 Task: Update the price/sq.ft of the saved search to under $200.
Action: Mouse moved to (1169, 163)
Screenshot: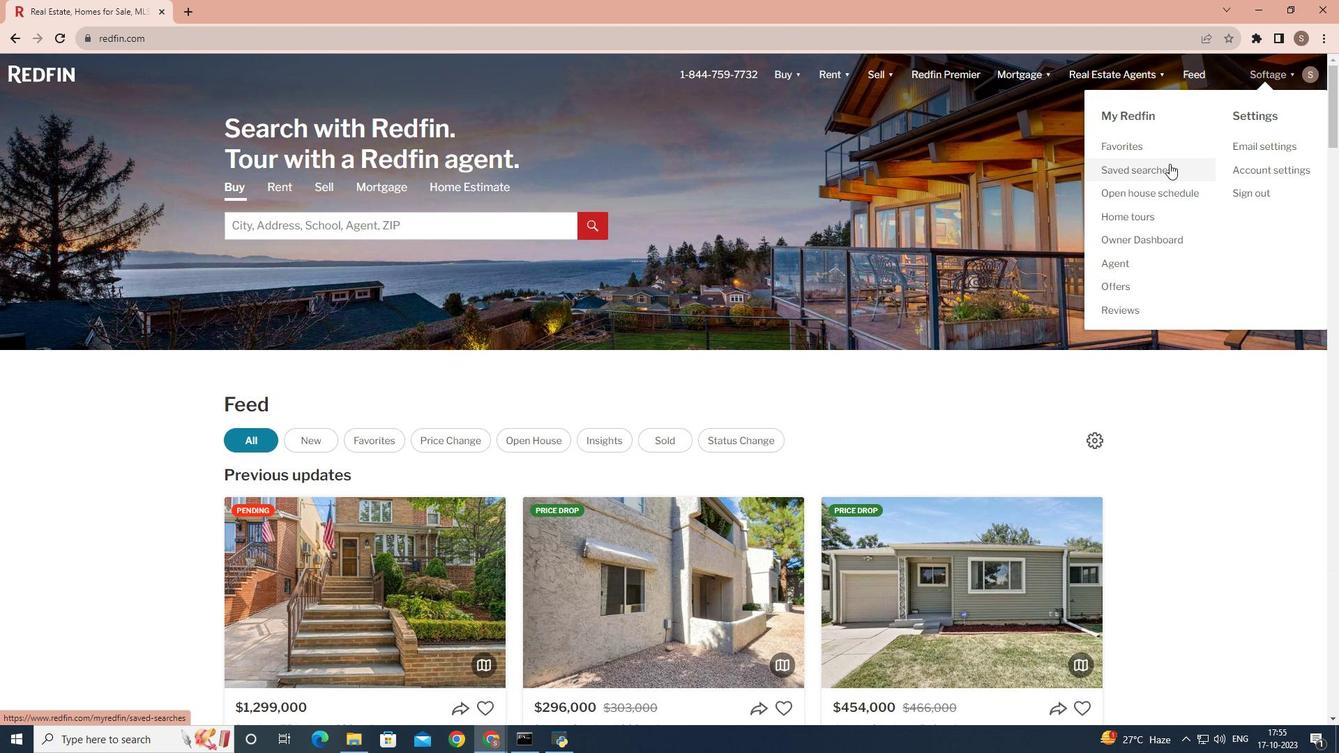 
Action: Mouse pressed left at (1169, 163)
Screenshot: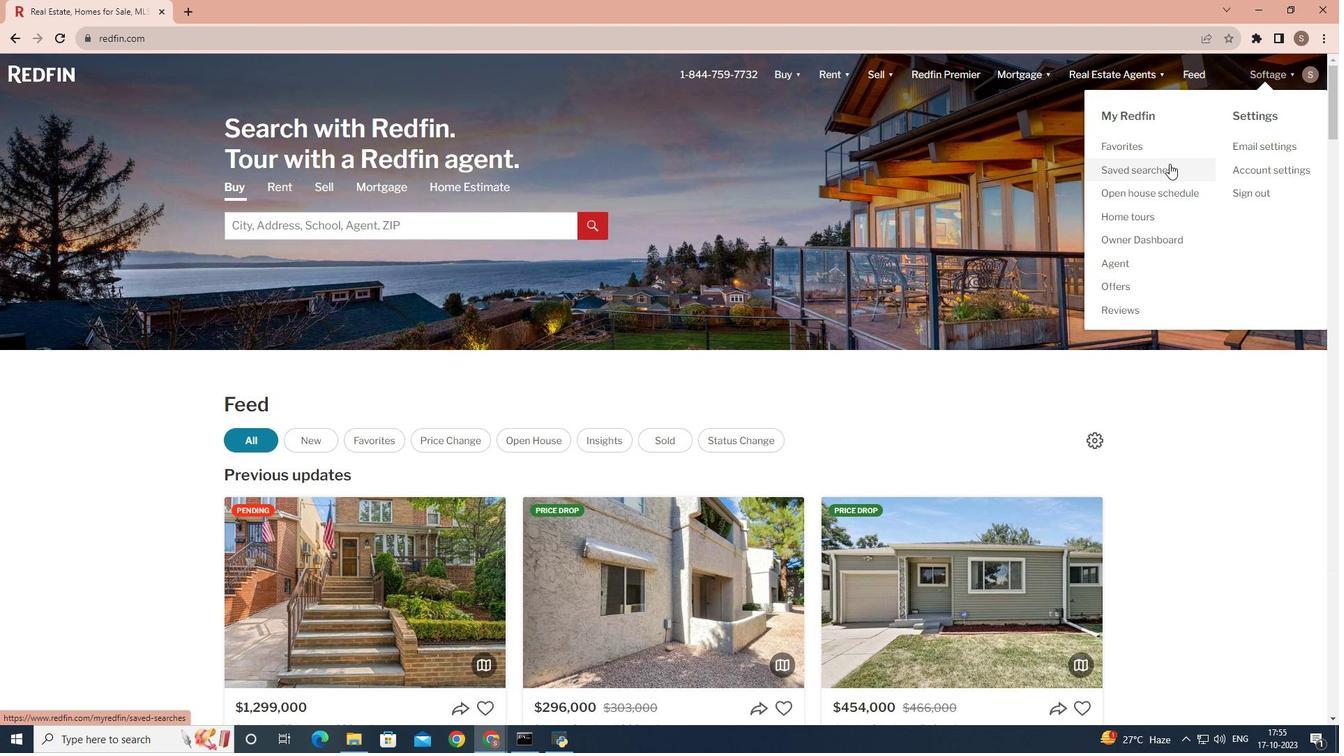 
Action: Mouse moved to (451, 332)
Screenshot: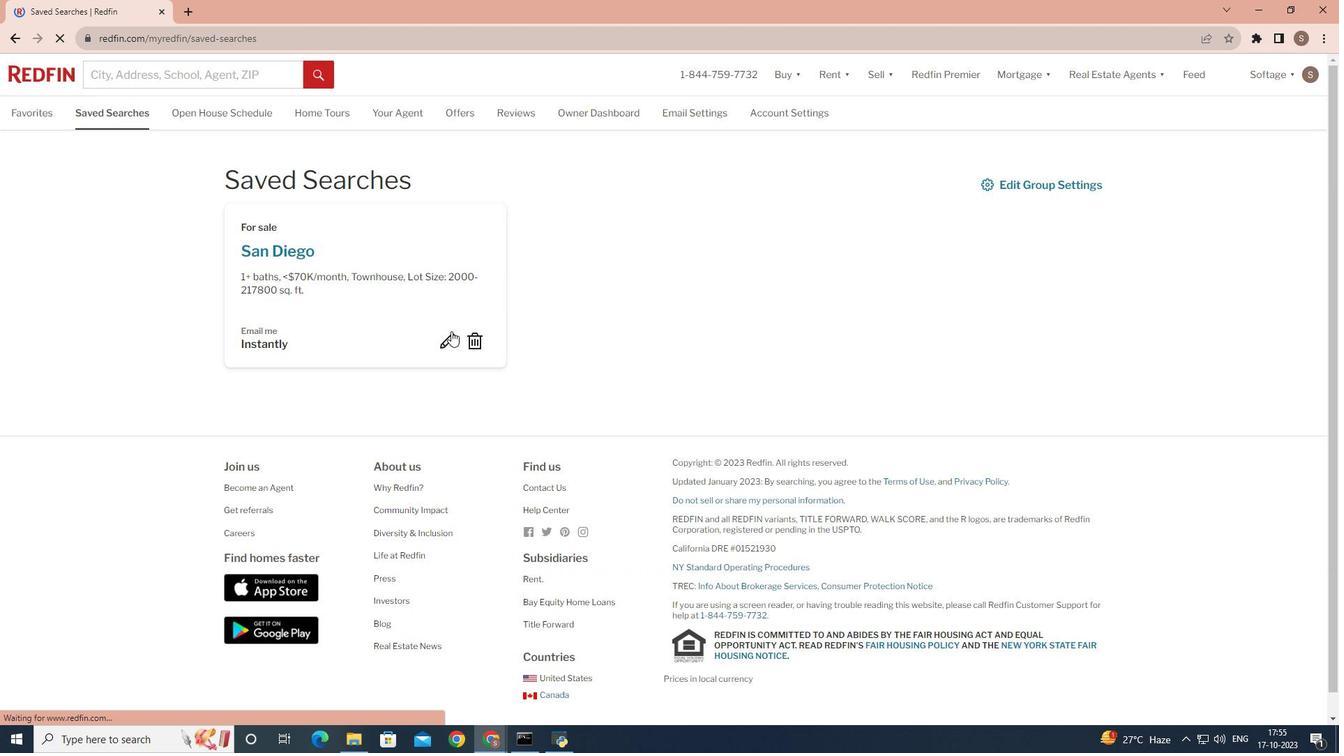 
Action: Mouse pressed left at (451, 332)
Screenshot: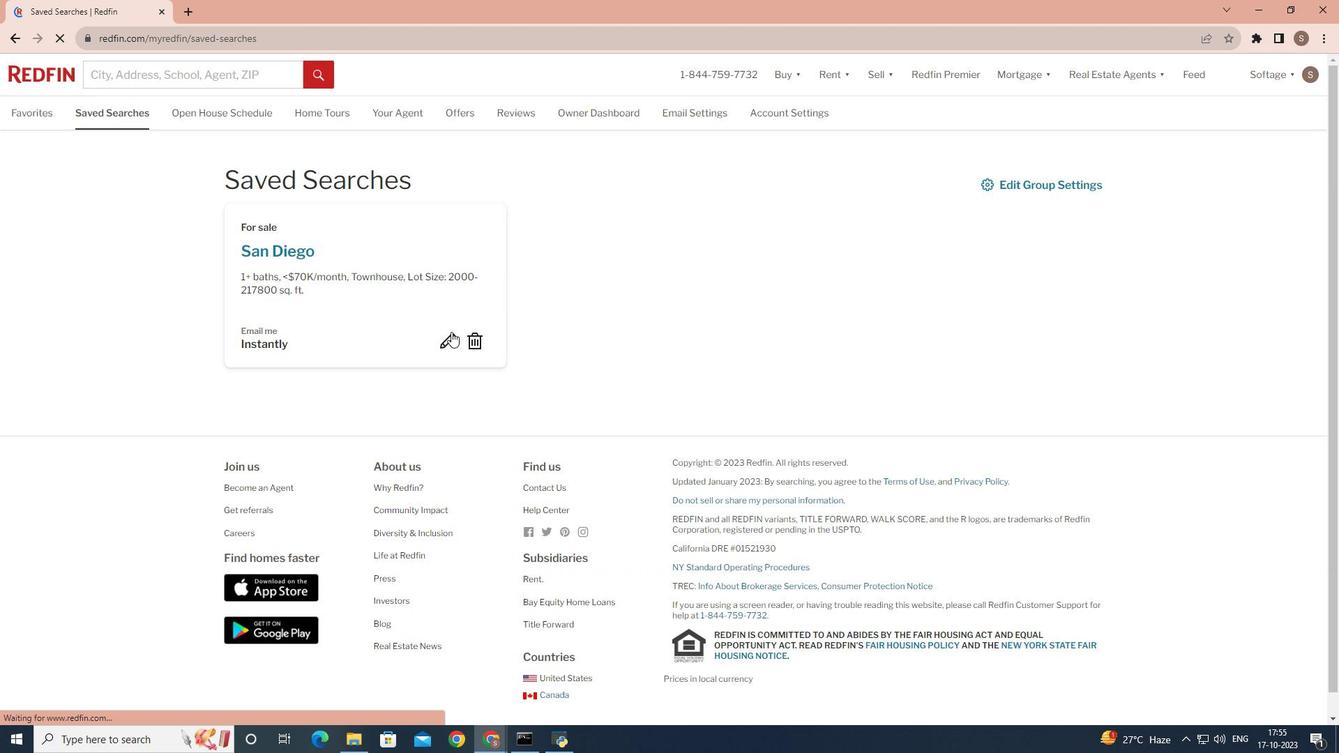 
Action: Mouse moved to (451, 332)
Screenshot: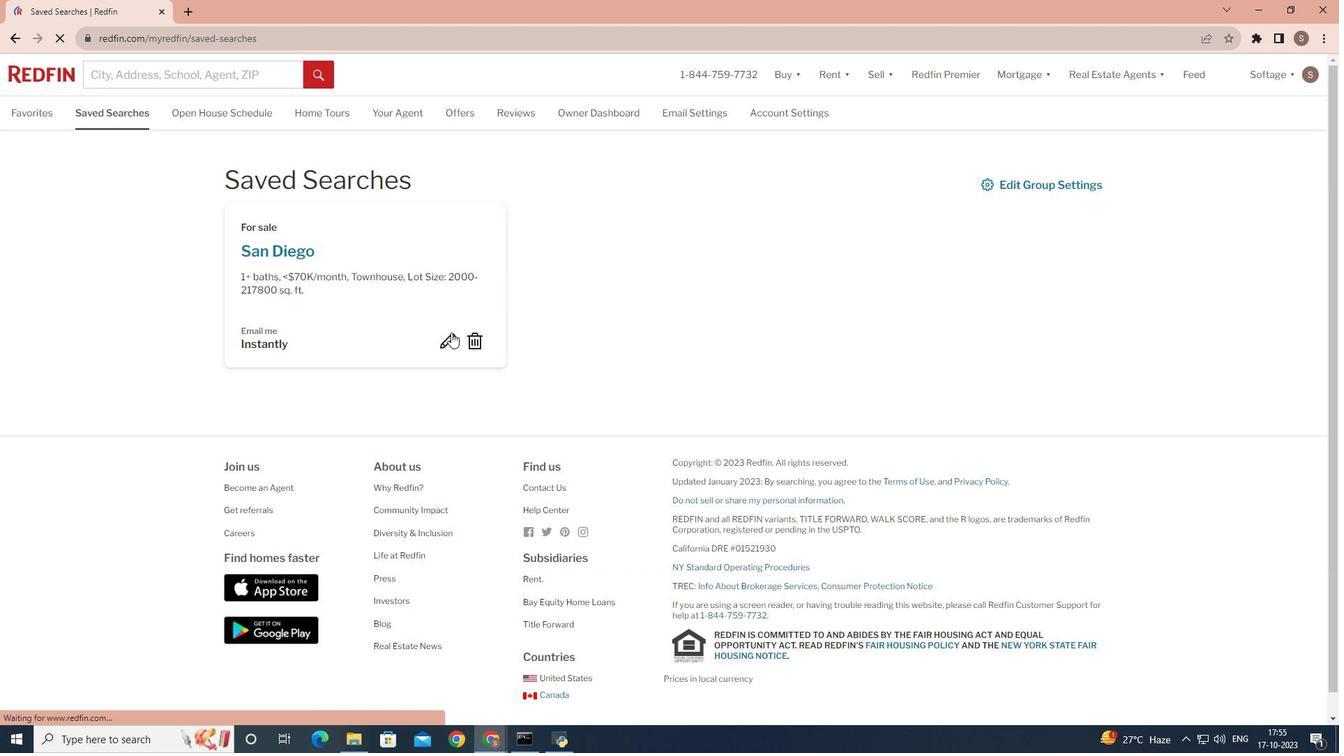 
Action: Mouse pressed left at (451, 332)
Screenshot: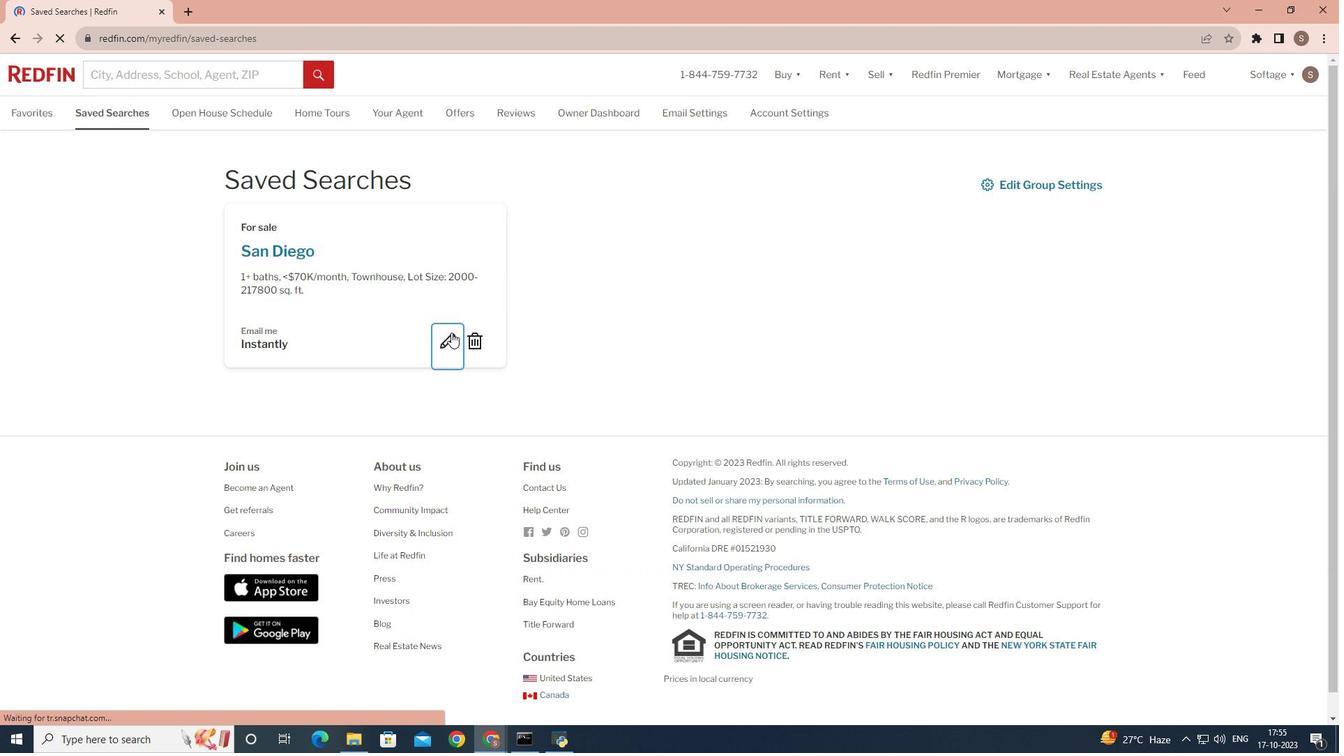 
Action: Mouse pressed left at (451, 332)
Screenshot: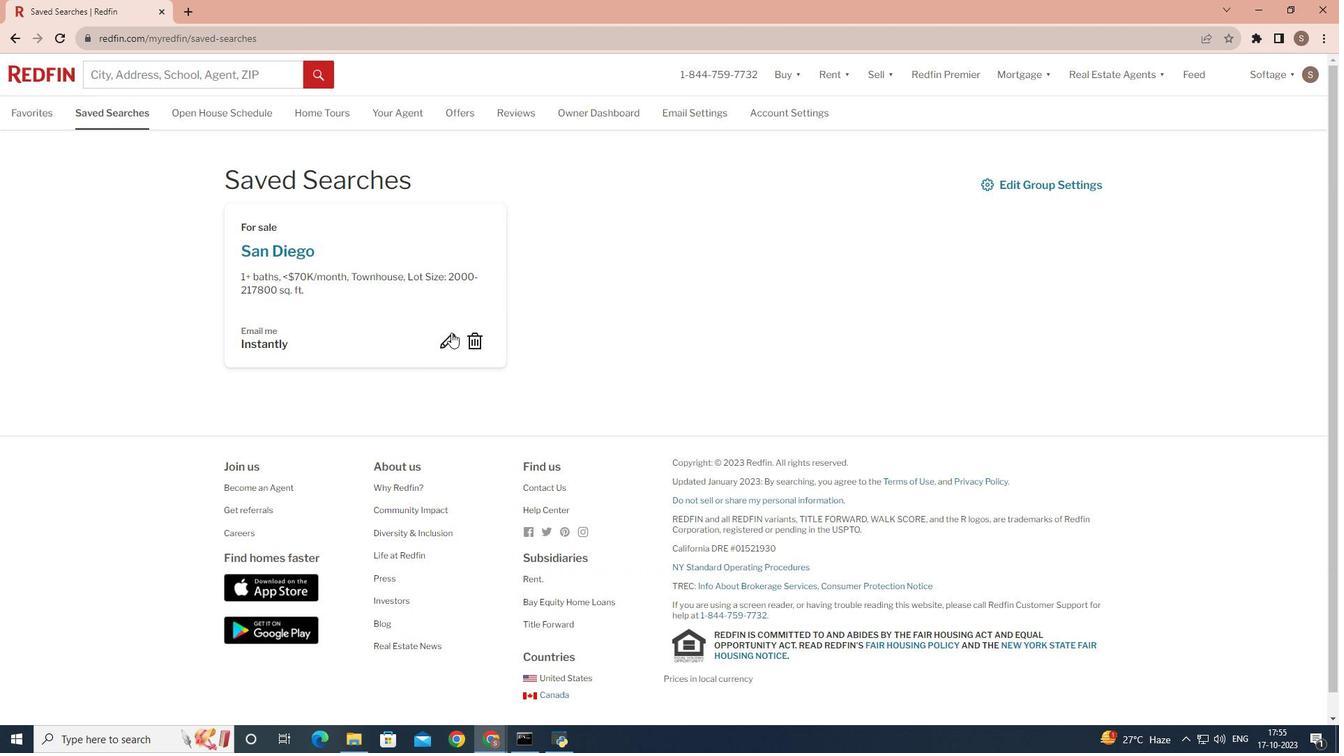 
Action: Mouse moved to (618, 412)
Screenshot: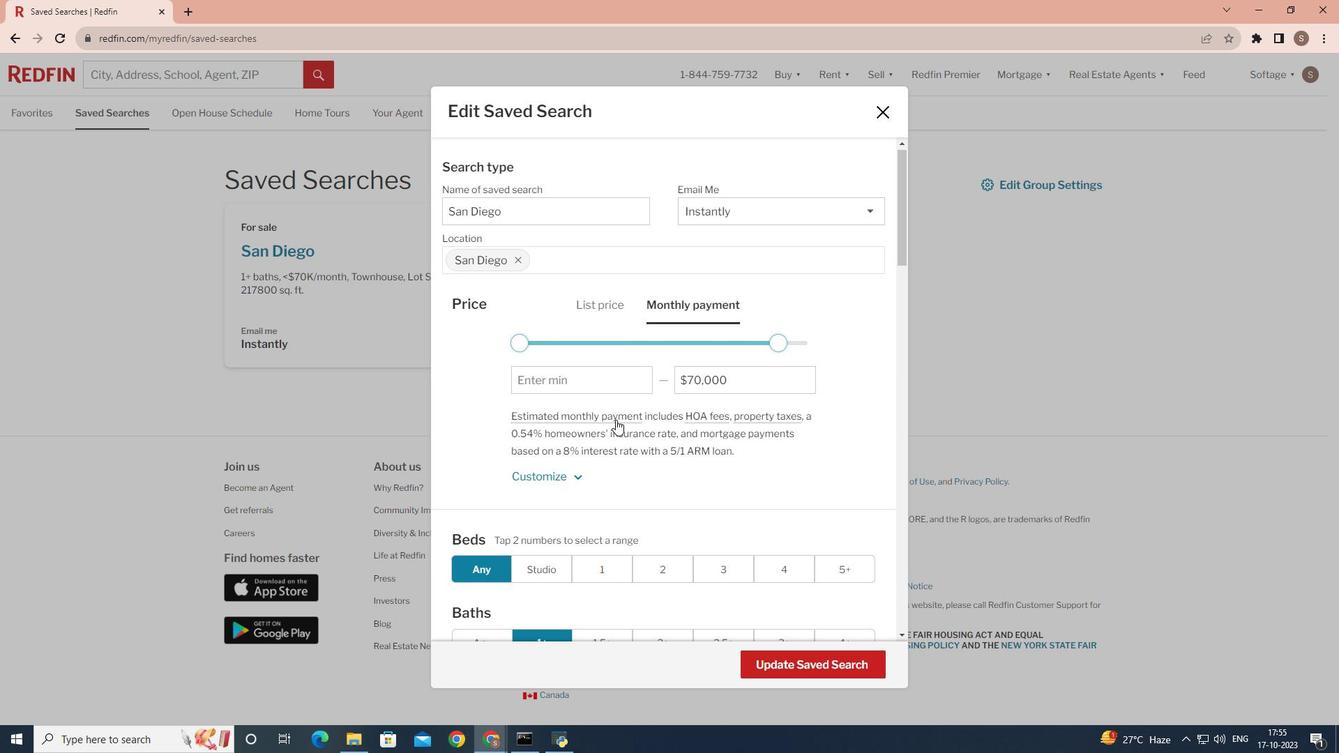 
Action: Mouse scrolled (618, 411) with delta (0, 0)
Screenshot: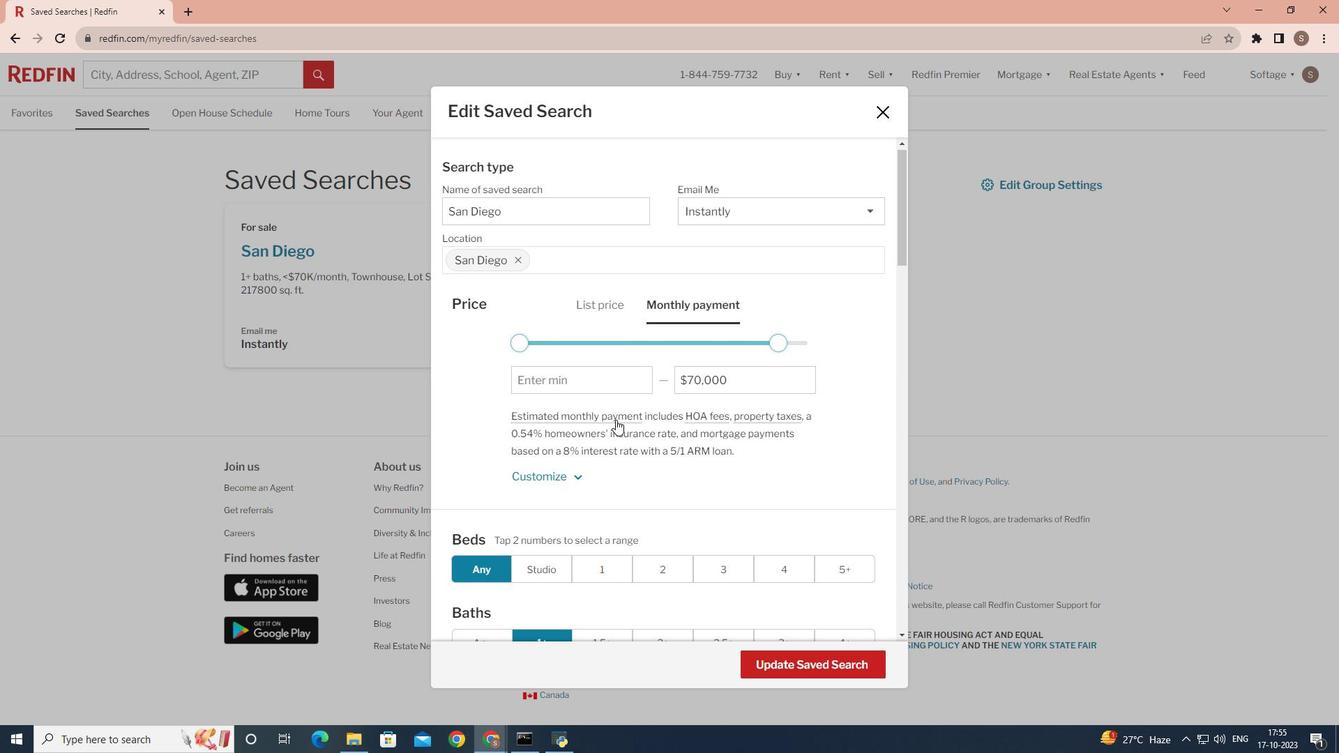 
Action: Mouse moved to (615, 418)
Screenshot: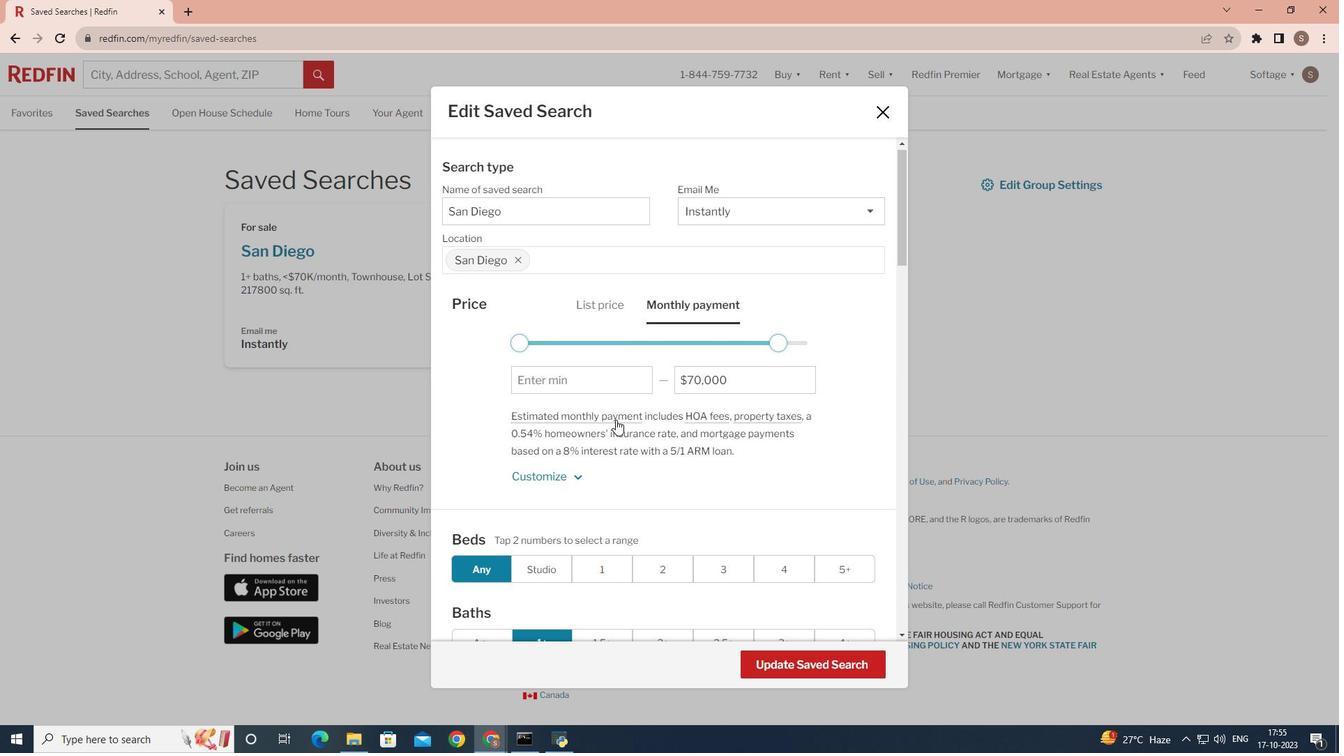 
Action: Mouse scrolled (615, 417) with delta (0, 0)
Screenshot: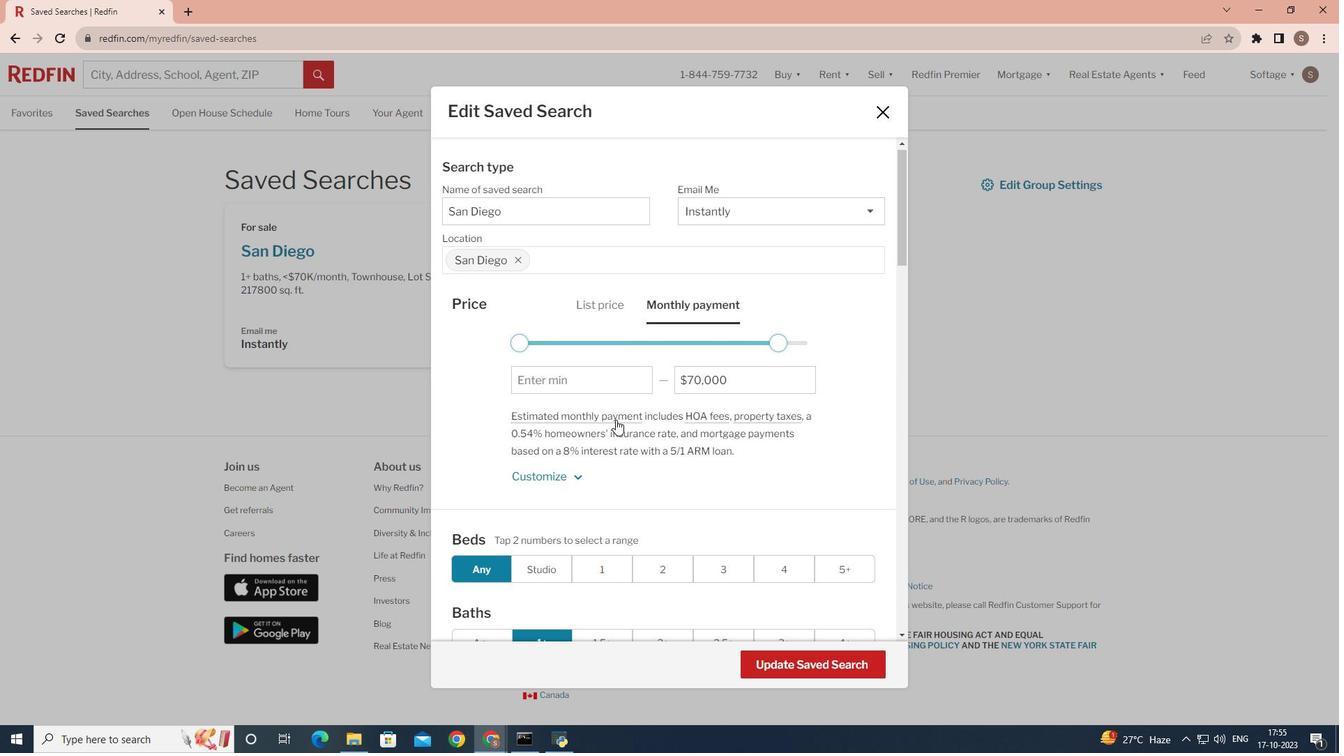 
Action: Mouse moved to (615, 419)
Screenshot: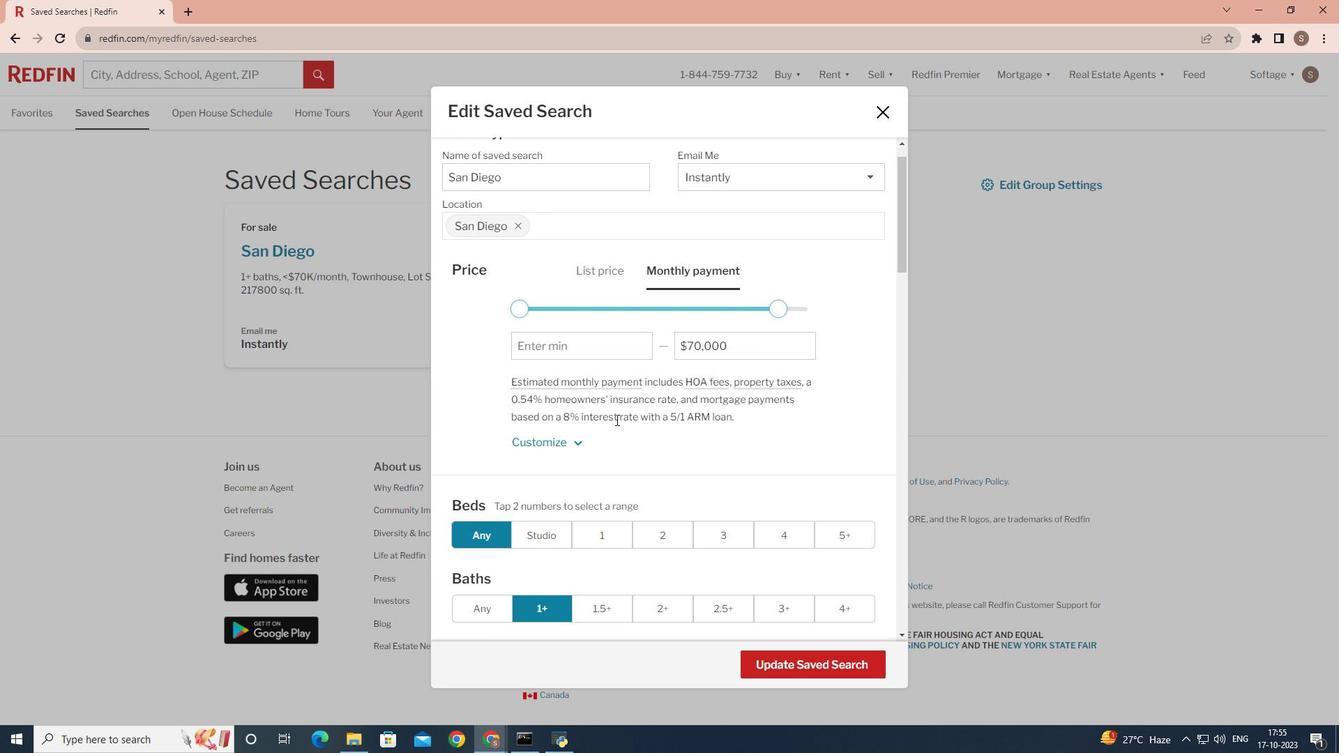 
Action: Mouse scrolled (615, 419) with delta (0, 0)
Screenshot: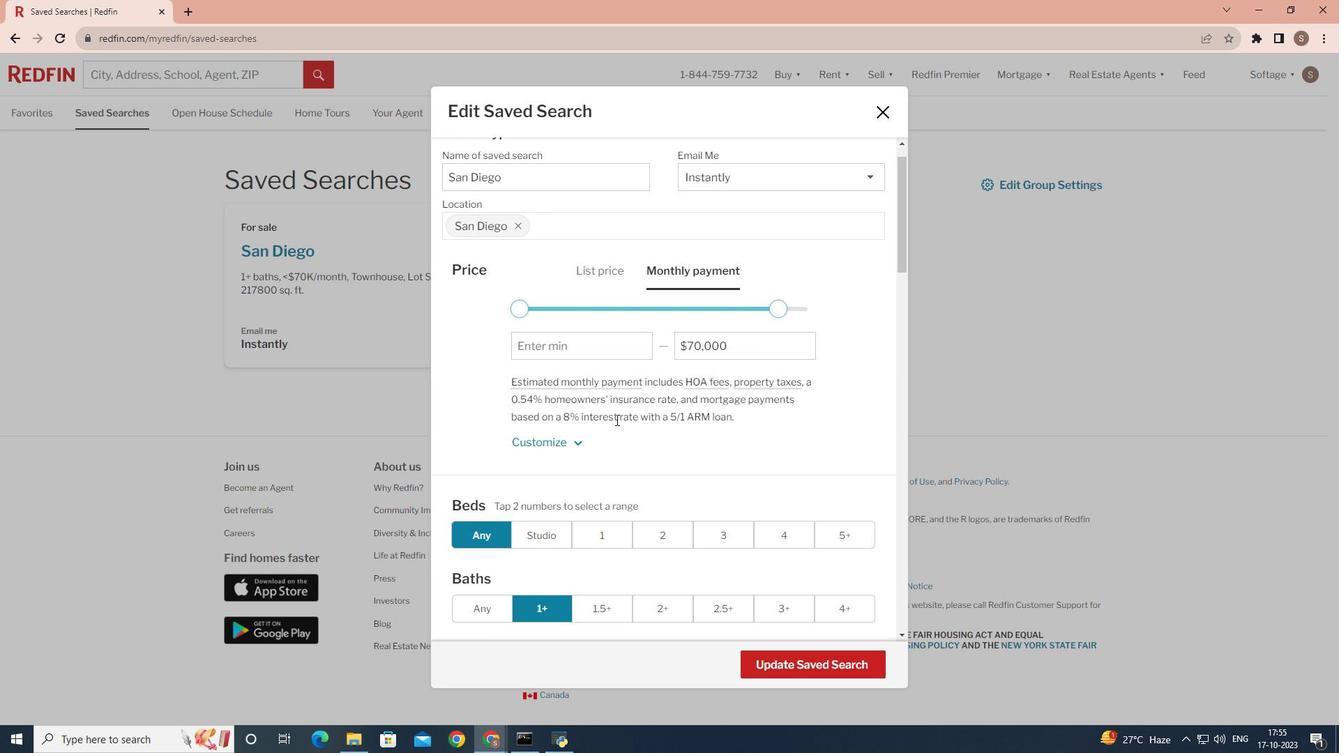 
Action: Mouse scrolled (615, 419) with delta (0, 0)
Screenshot: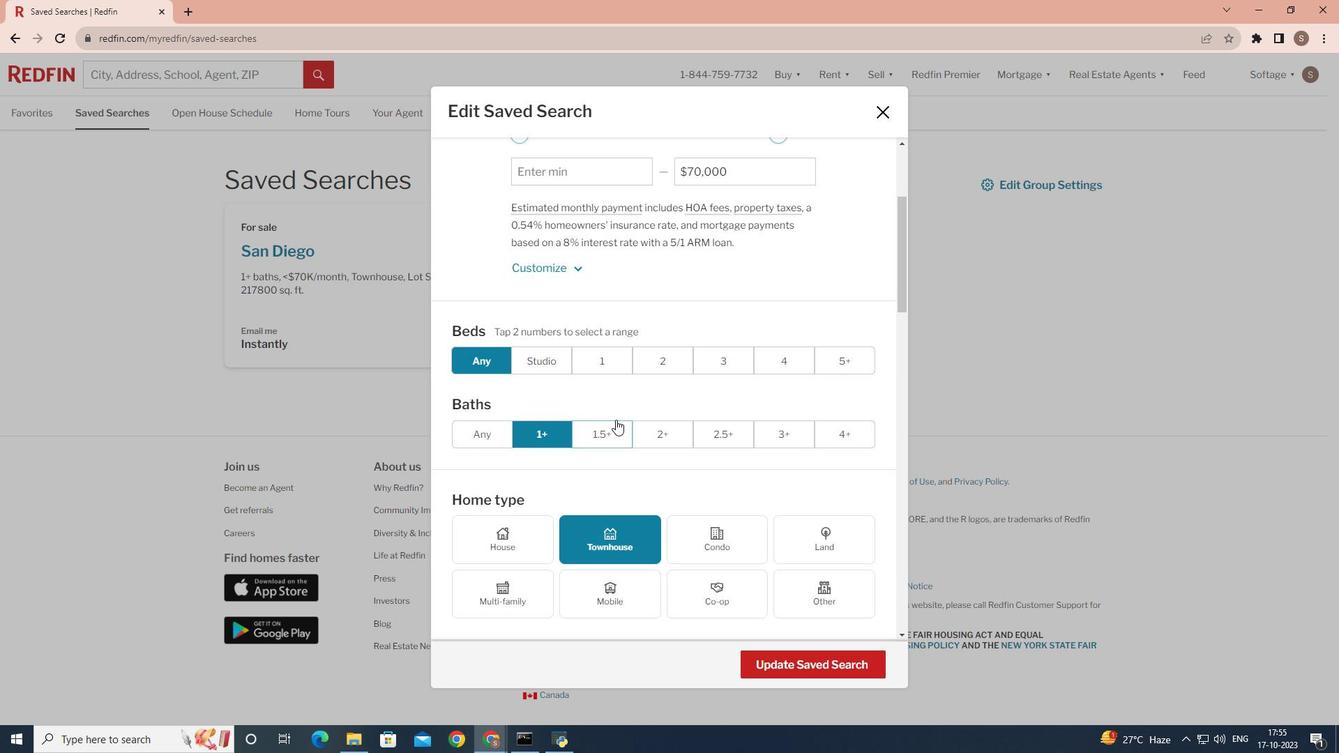 
Action: Mouse scrolled (615, 419) with delta (0, 0)
Screenshot: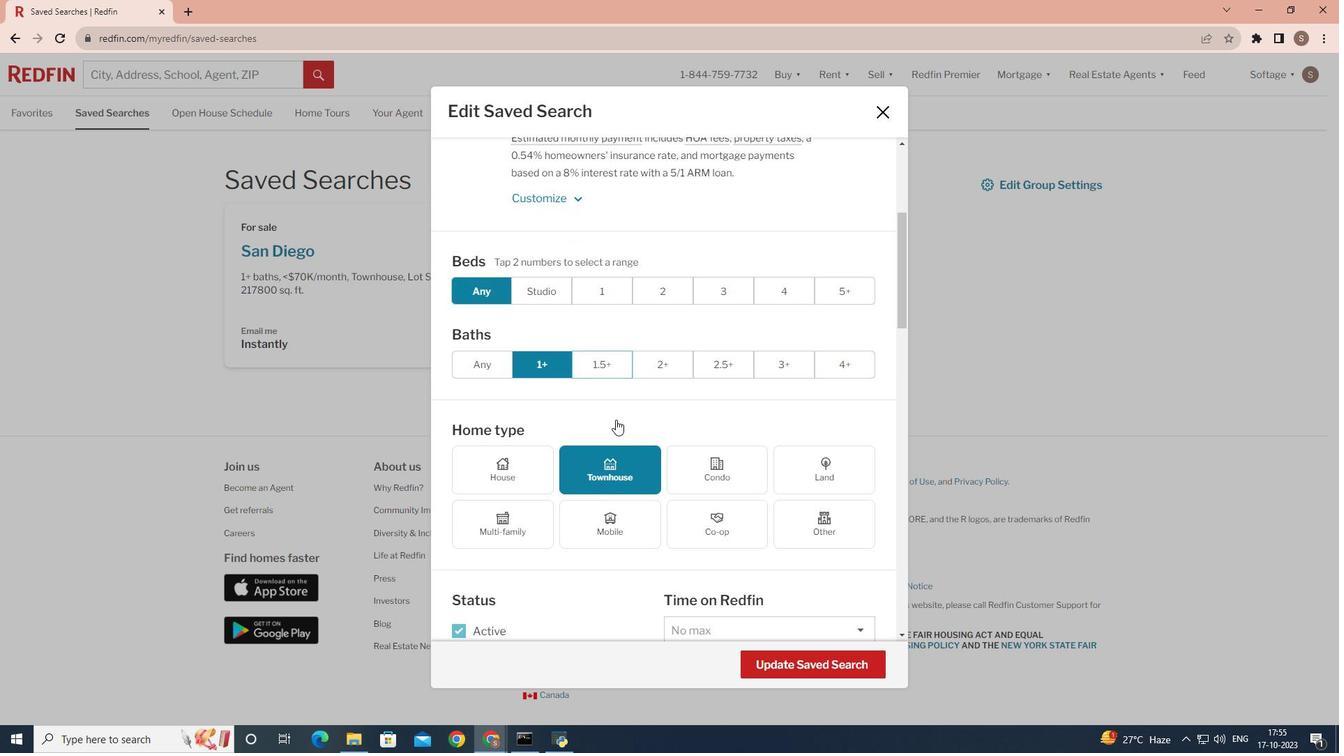 
Action: Mouse scrolled (615, 419) with delta (0, 0)
Screenshot: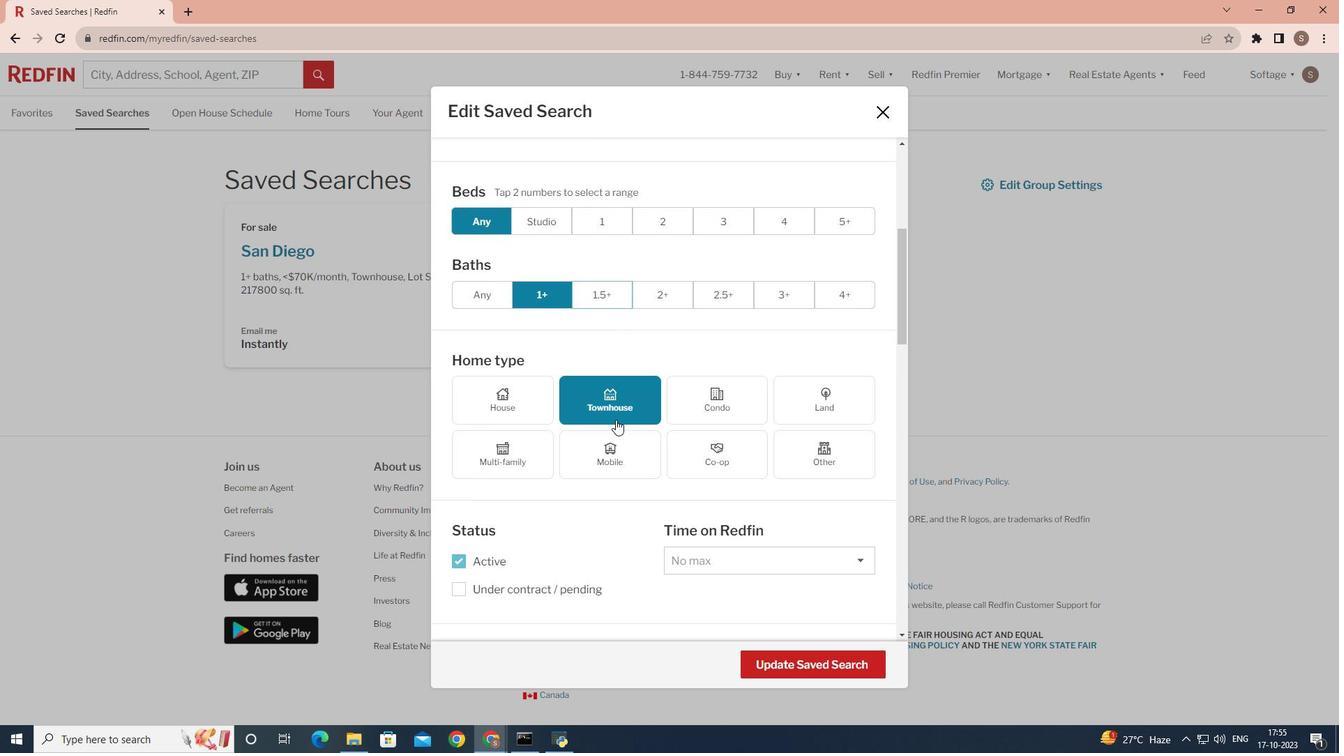 
Action: Mouse scrolled (615, 419) with delta (0, 0)
Screenshot: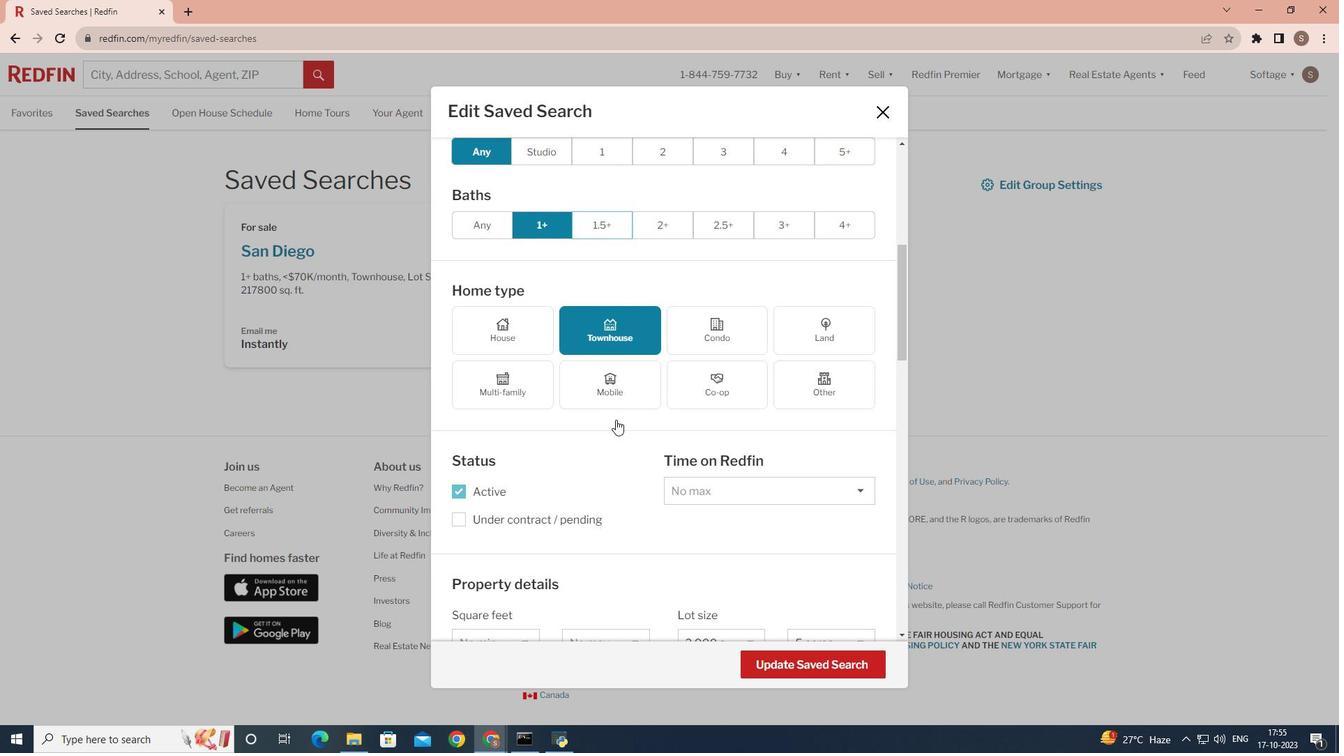 
Action: Mouse scrolled (615, 419) with delta (0, 0)
Screenshot: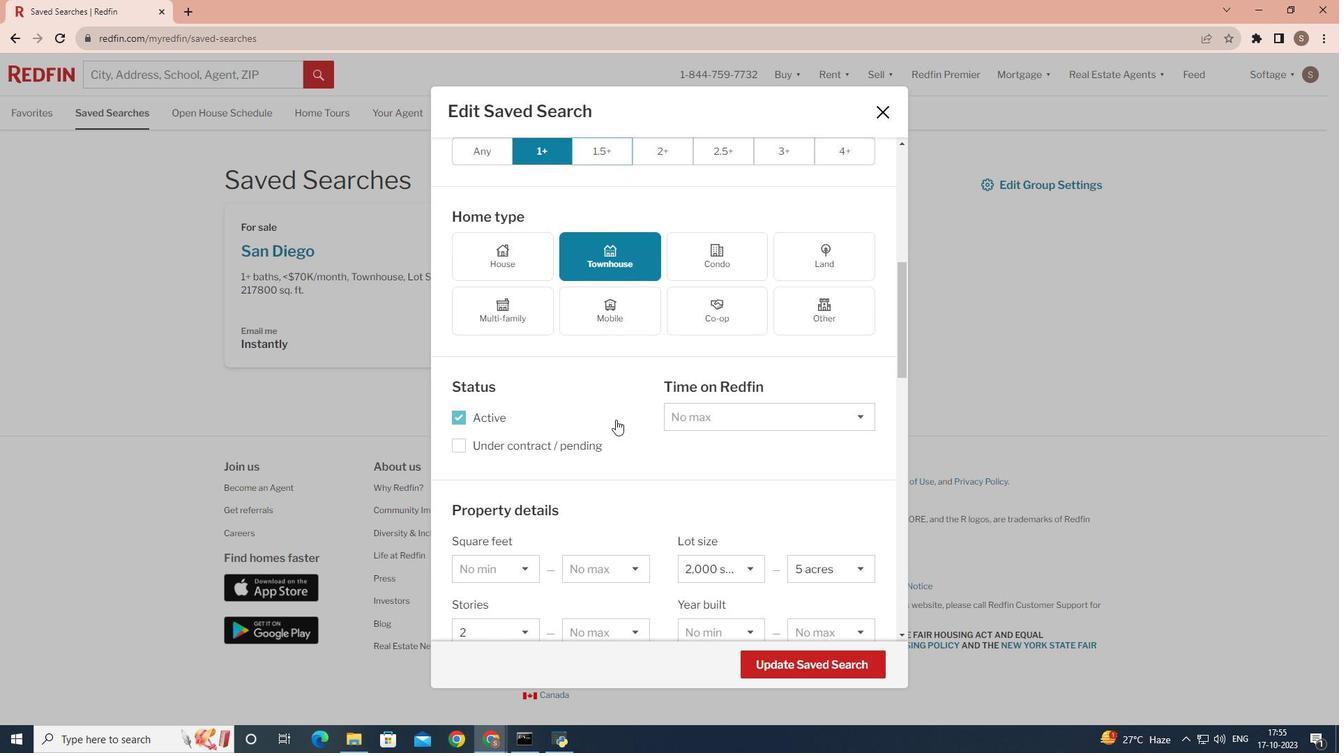 
Action: Mouse scrolled (615, 419) with delta (0, 0)
Screenshot: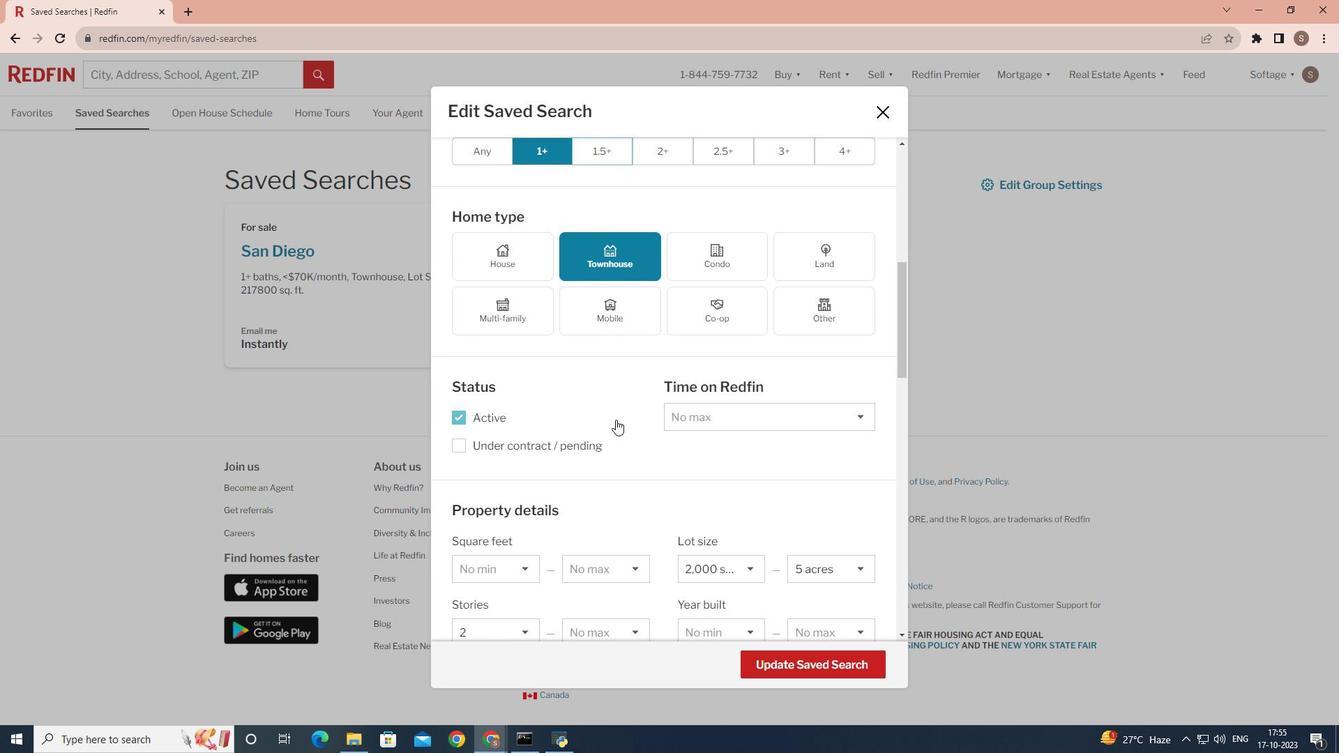 
Action: Mouse scrolled (615, 419) with delta (0, 0)
Screenshot: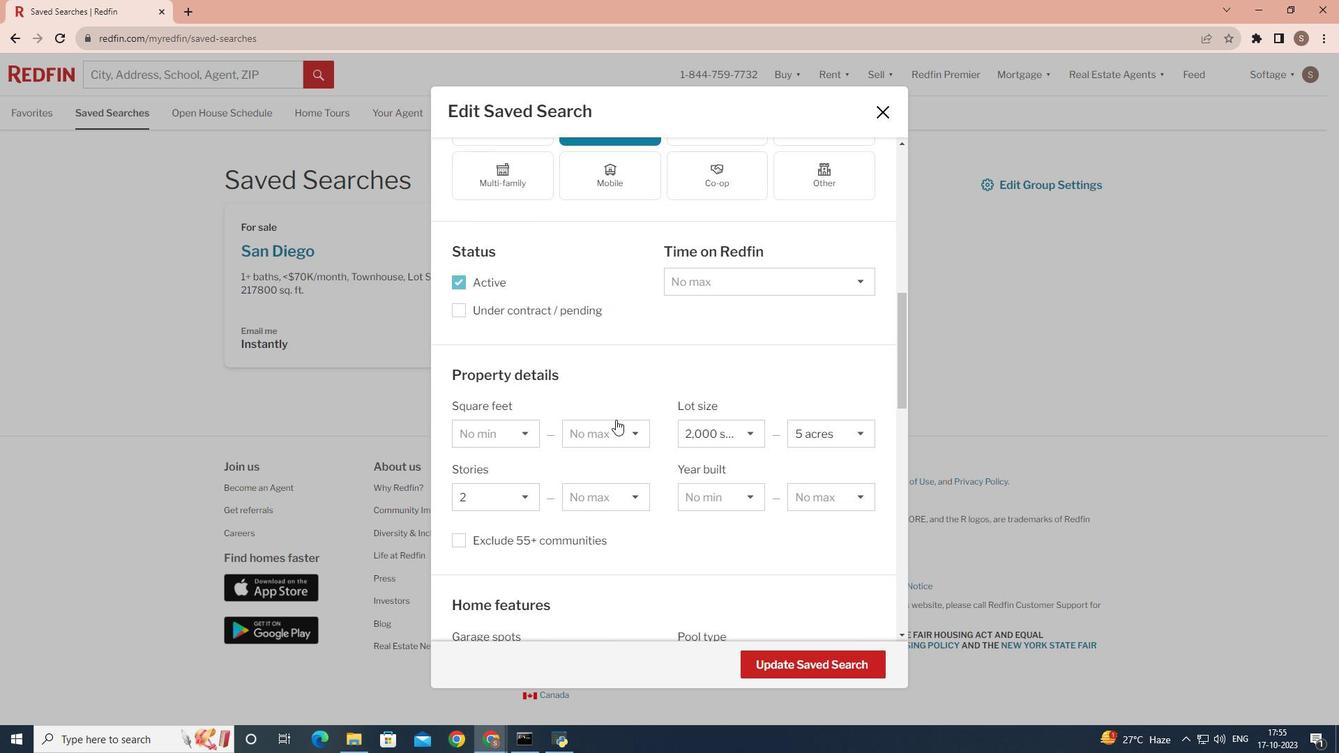 
Action: Mouse scrolled (615, 419) with delta (0, 0)
Screenshot: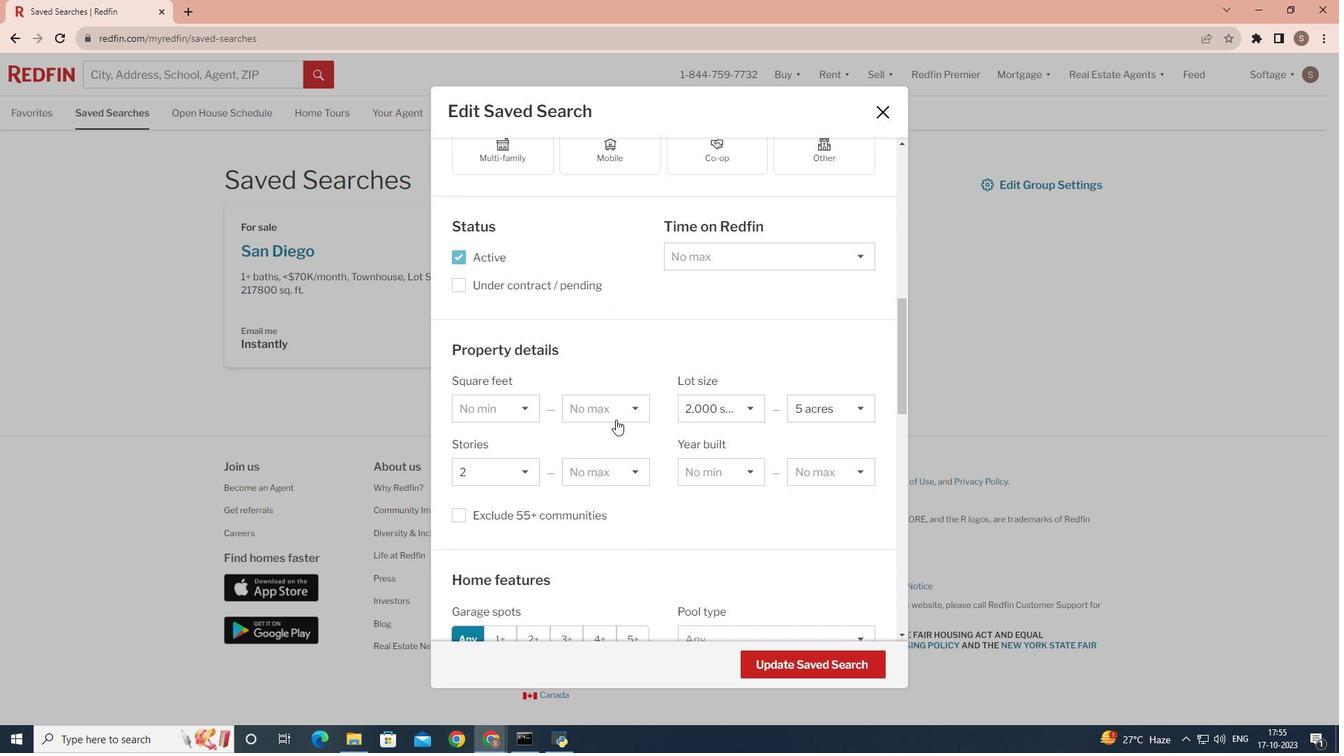 
Action: Mouse scrolled (615, 419) with delta (0, 0)
Screenshot: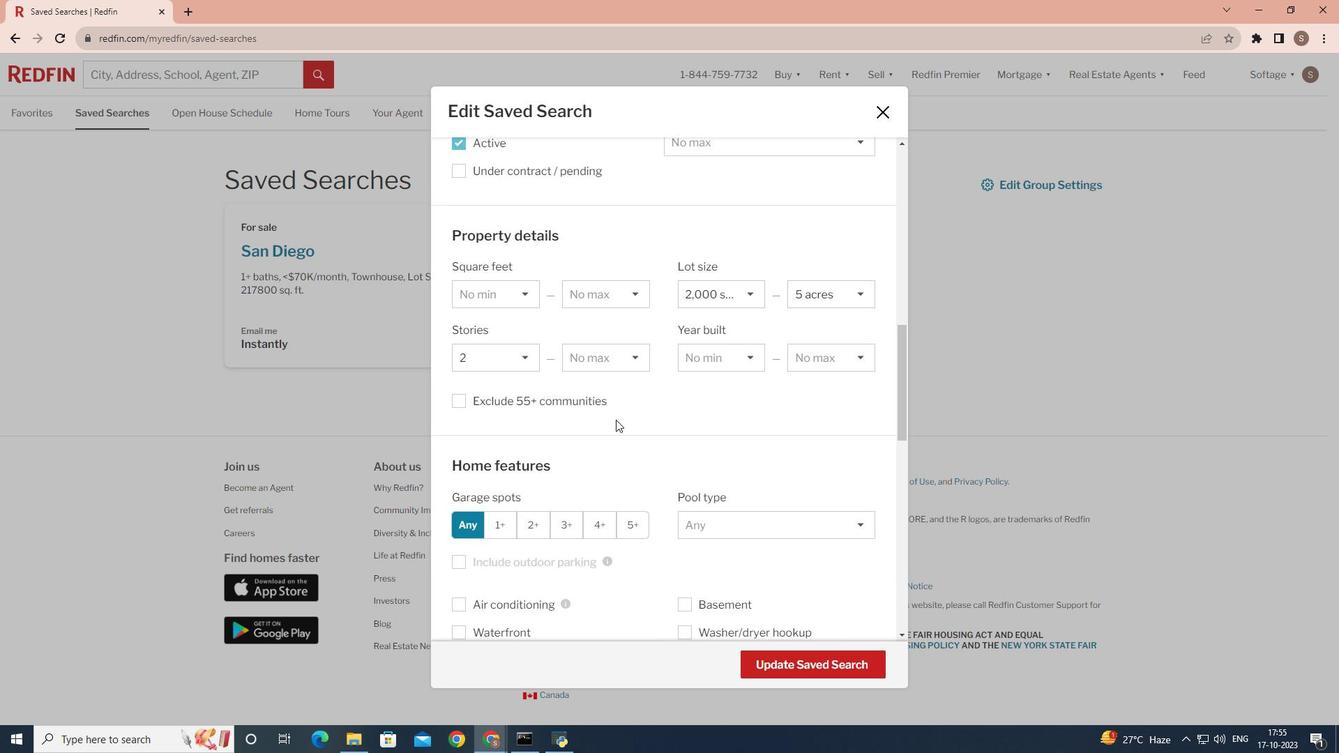 
Action: Mouse scrolled (615, 419) with delta (0, 0)
Screenshot: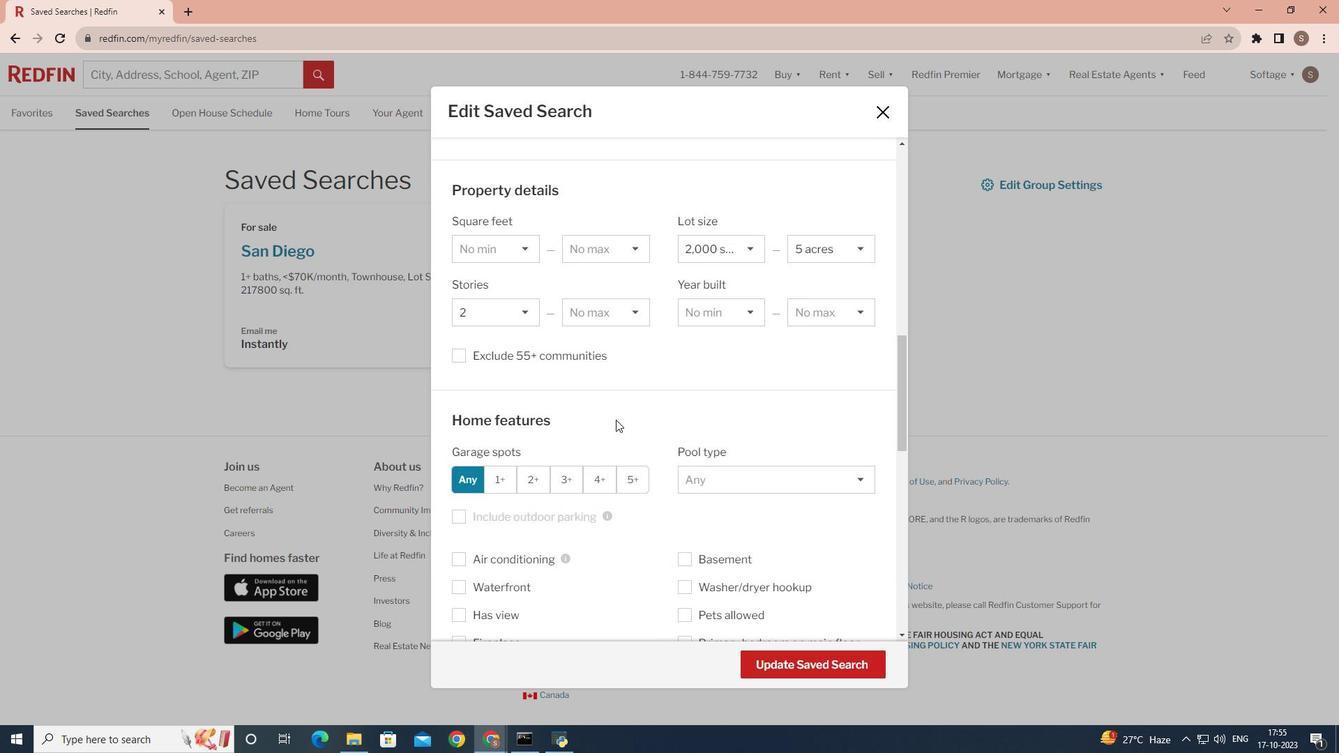 
Action: Mouse scrolled (615, 419) with delta (0, 0)
Screenshot: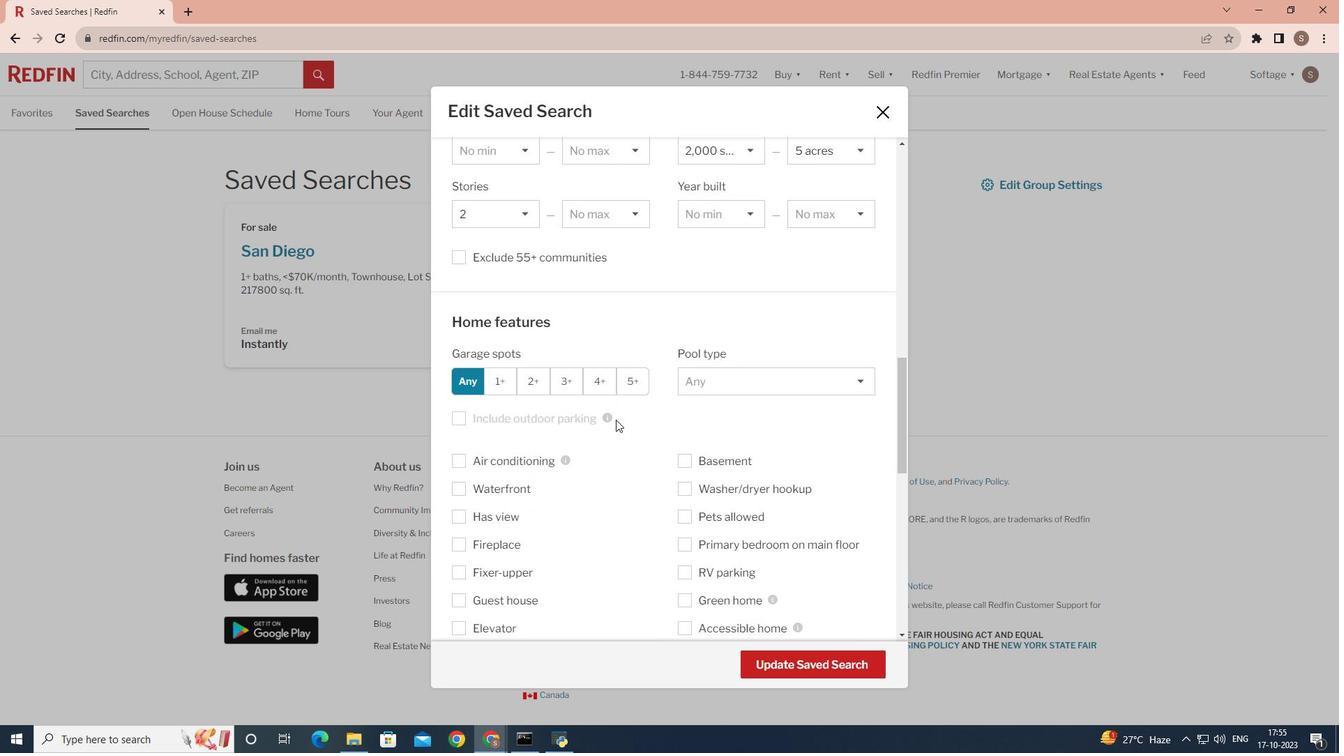 
Action: Mouse scrolled (615, 419) with delta (0, 0)
Screenshot: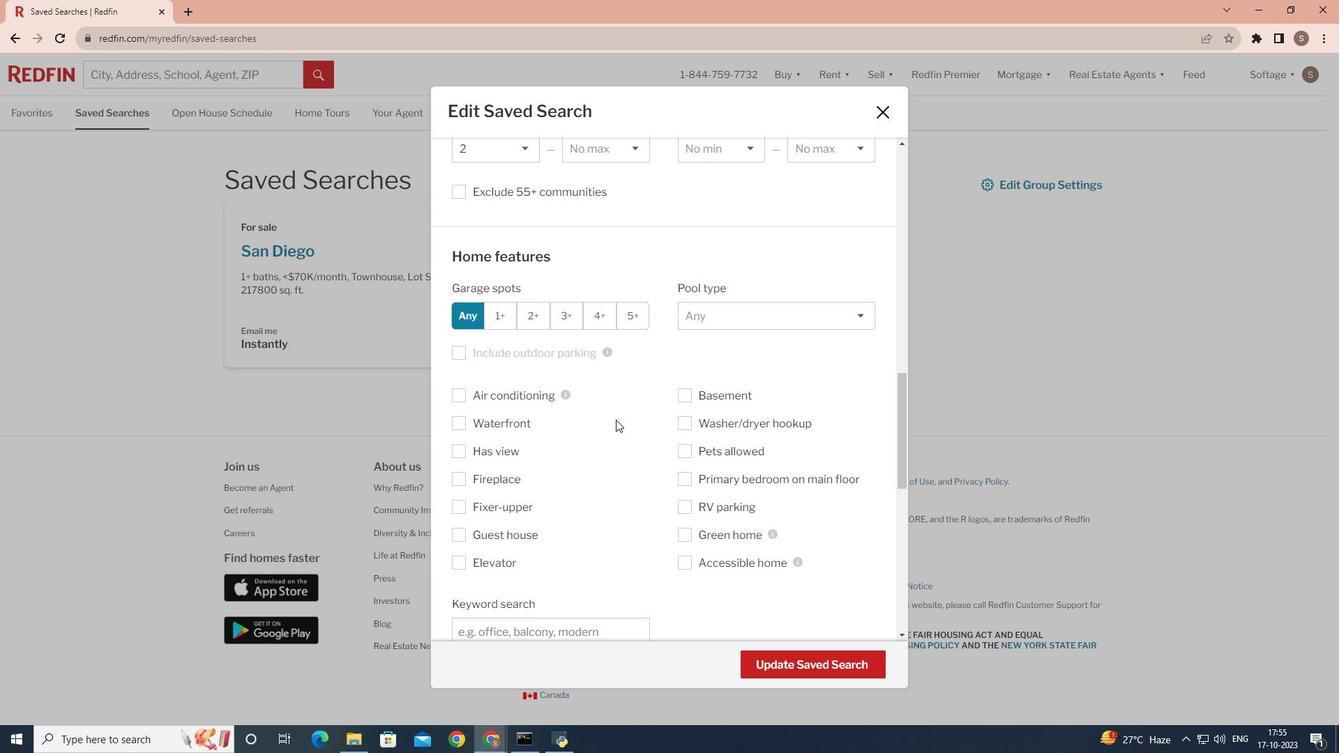 
Action: Mouse scrolled (615, 419) with delta (0, 0)
Screenshot: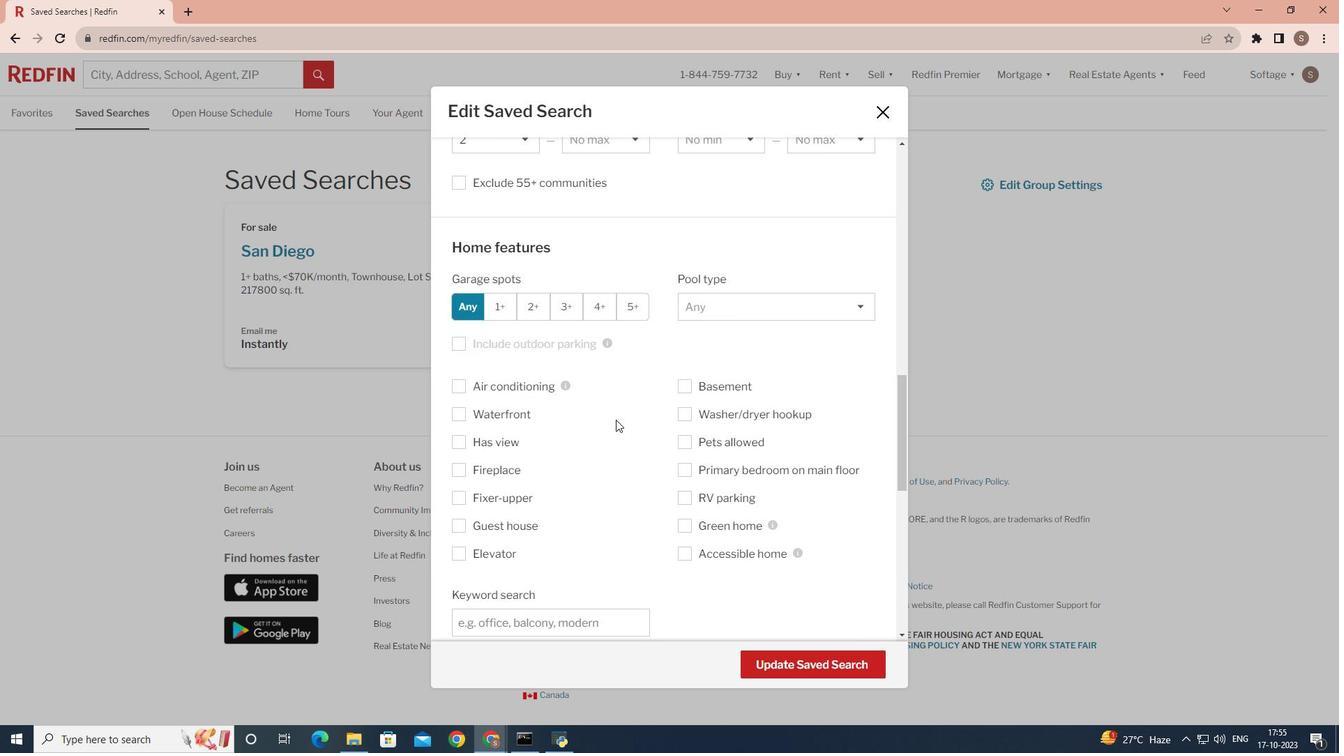 
Action: Mouse scrolled (615, 419) with delta (0, 0)
Screenshot: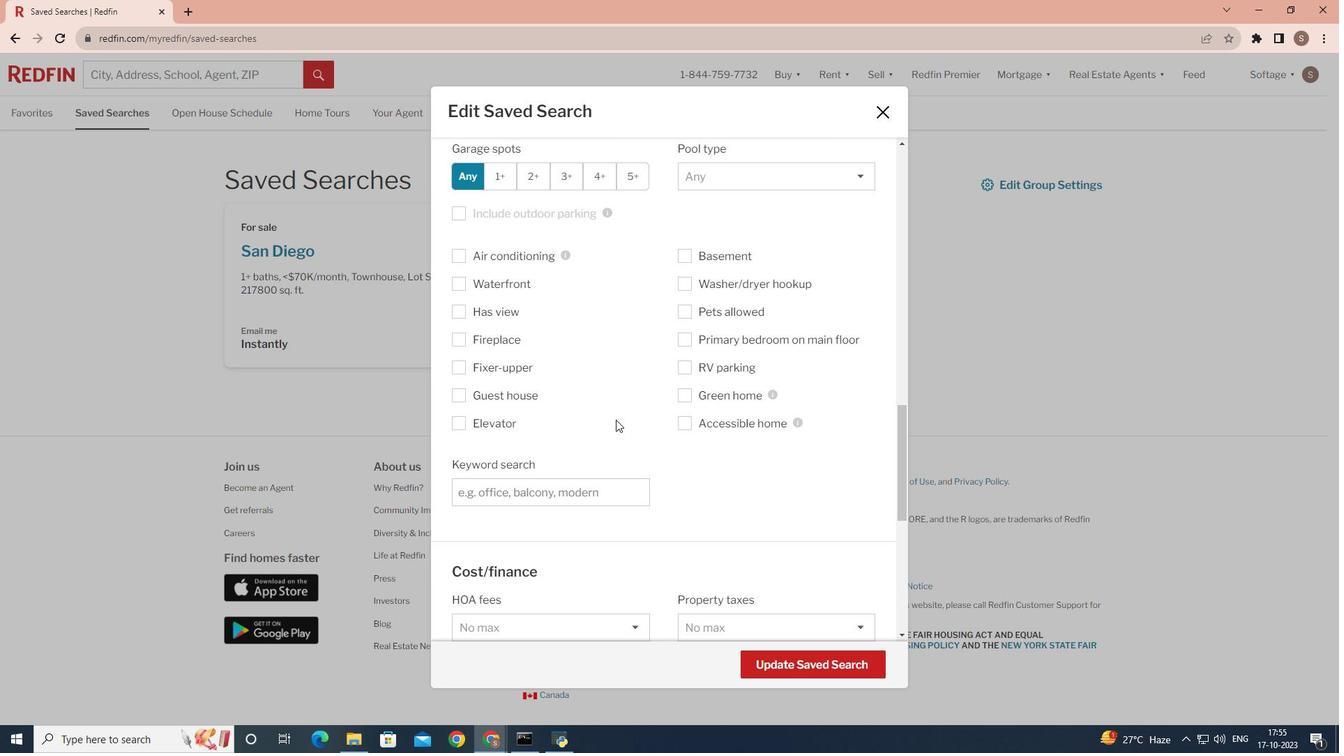
Action: Mouse scrolled (615, 419) with delta (0, 0)
Screenshot: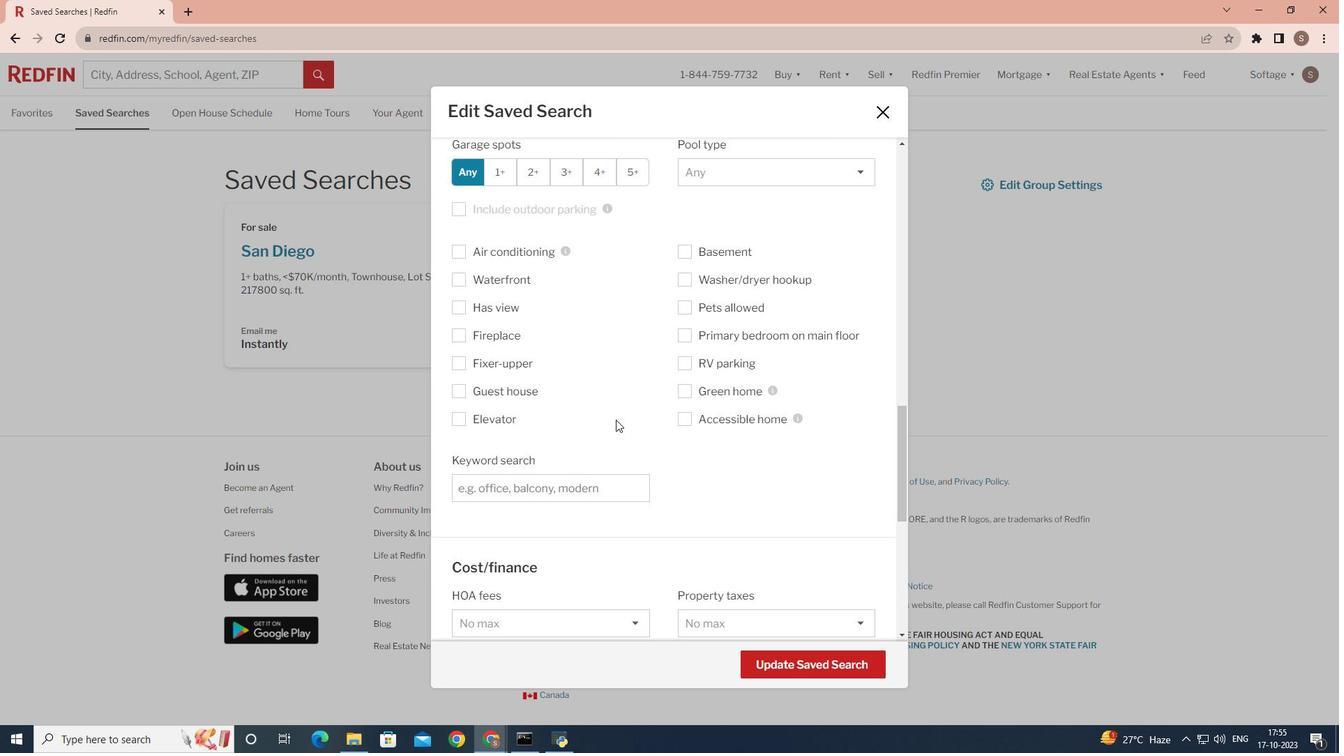 
Action: Mouse scrolled (615, 419) with delta (0, 0)
Screenshot: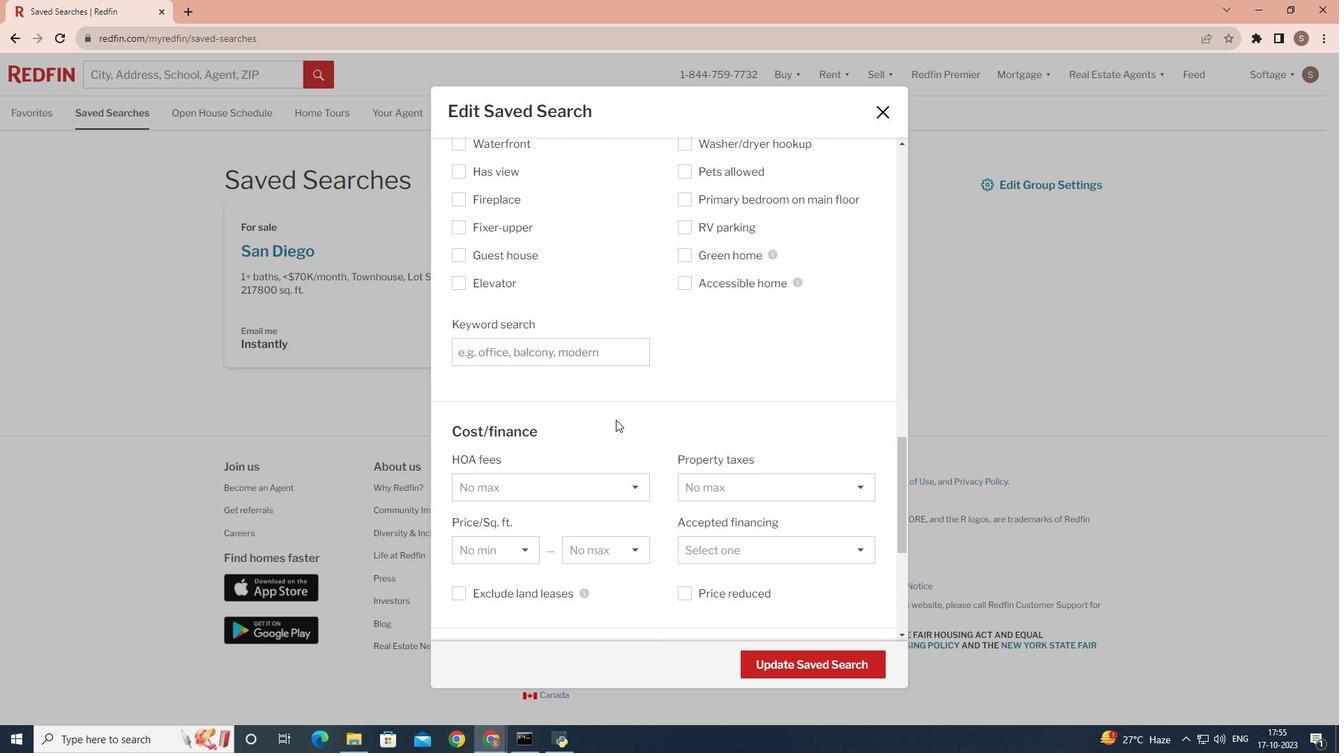 
Action: Mouse scrolled (615, 419) with delta (0, 0)
Screenshot: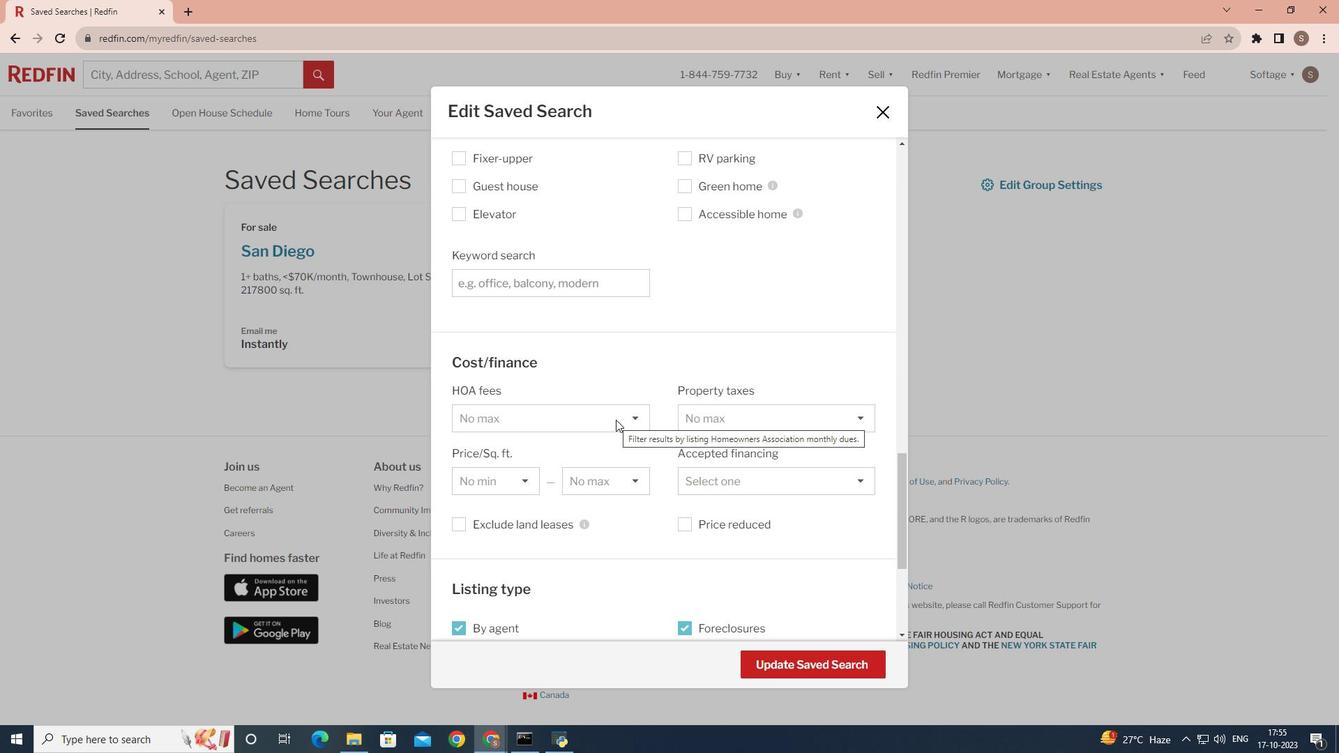 
Action: Mouse moved to (634, 414)
Screenshot: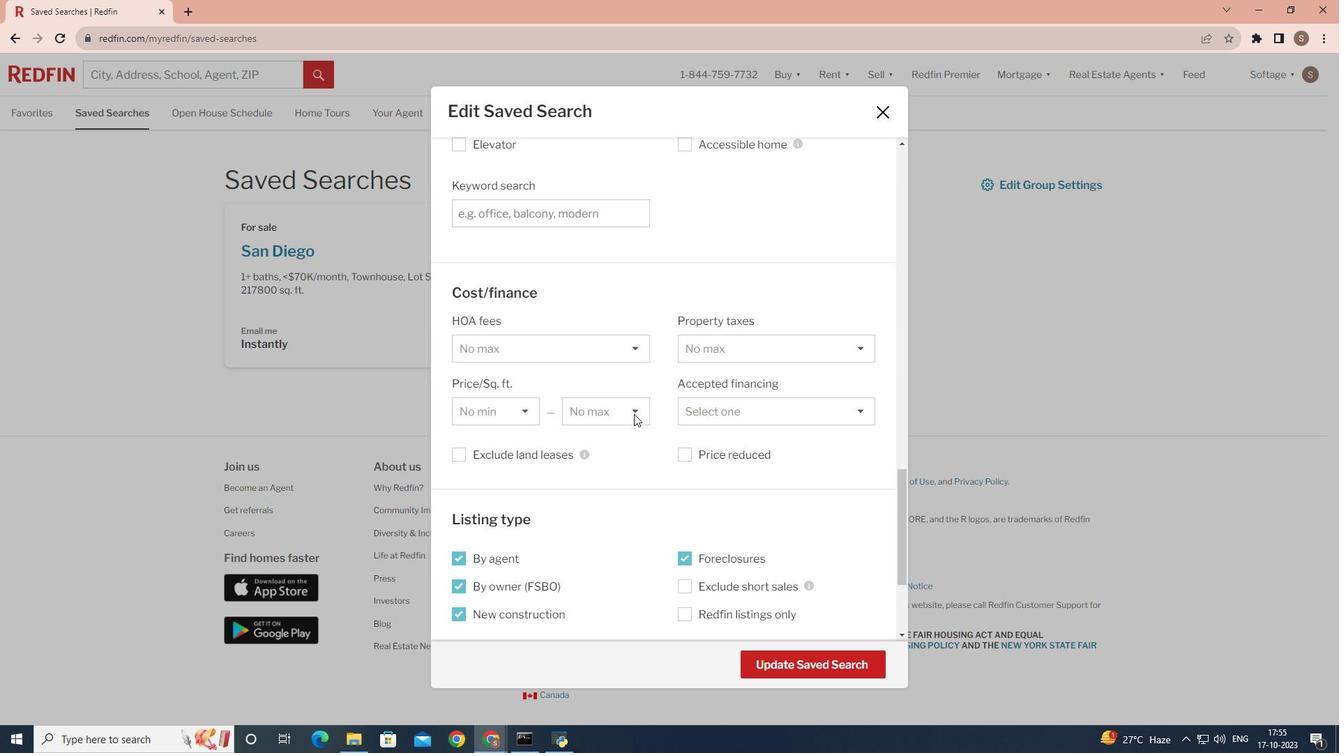 
Action: Mouse pressed left at (634, 414)
Screenshot: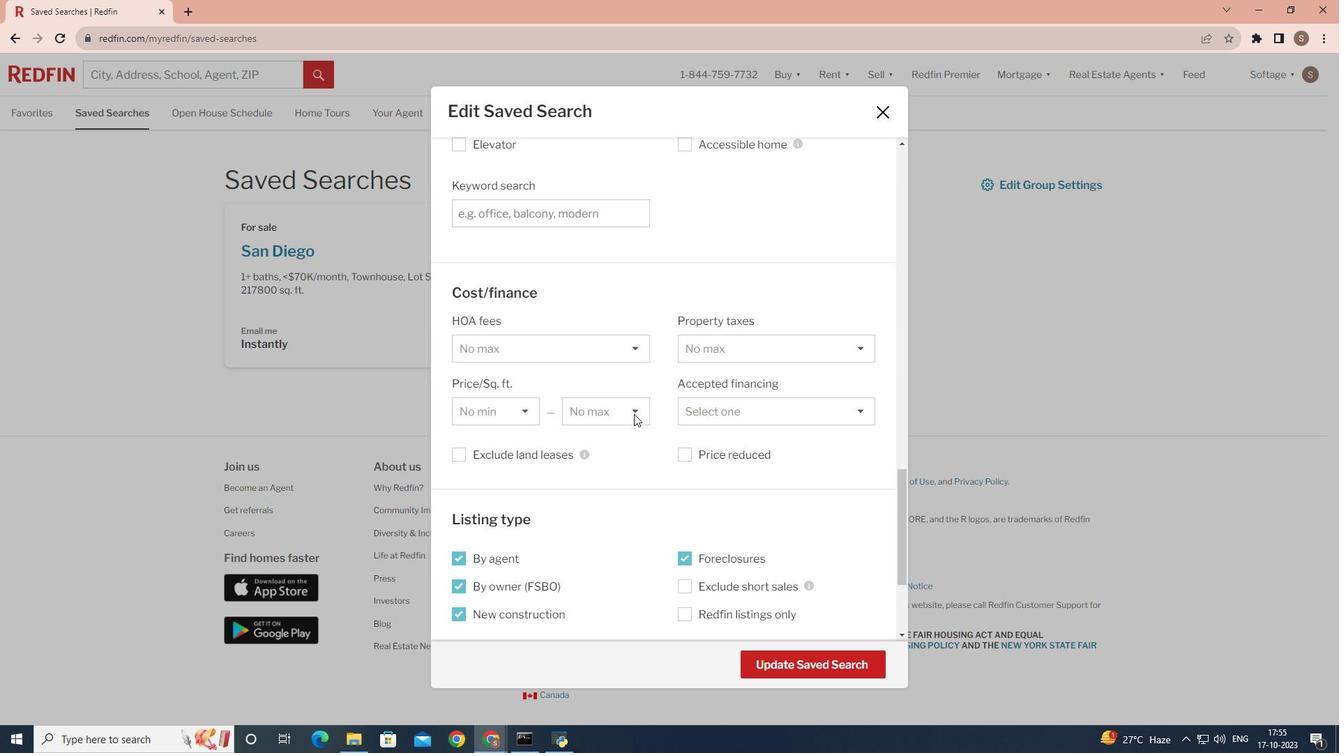 
Action: Mouse moved to (620, 481)
Screenshot: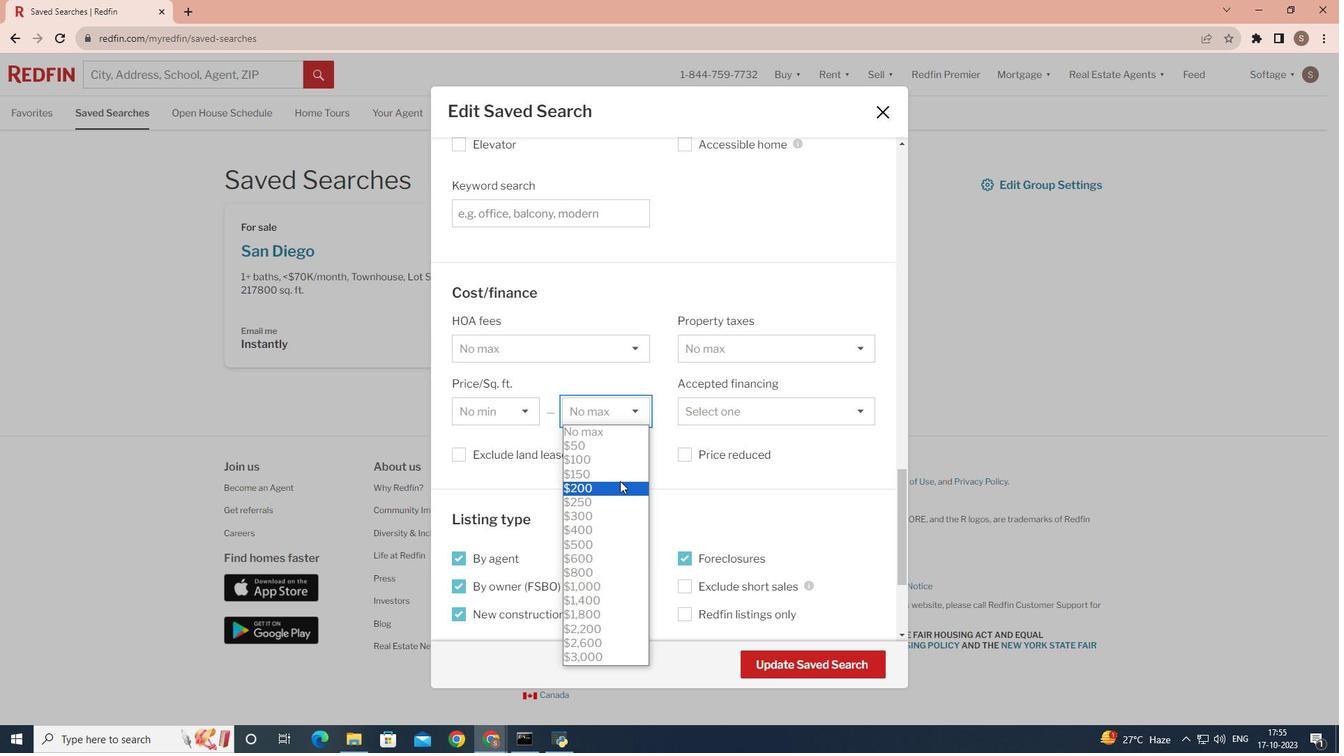 
Action: Mouse pressed left at (620, 481)
Screenshot: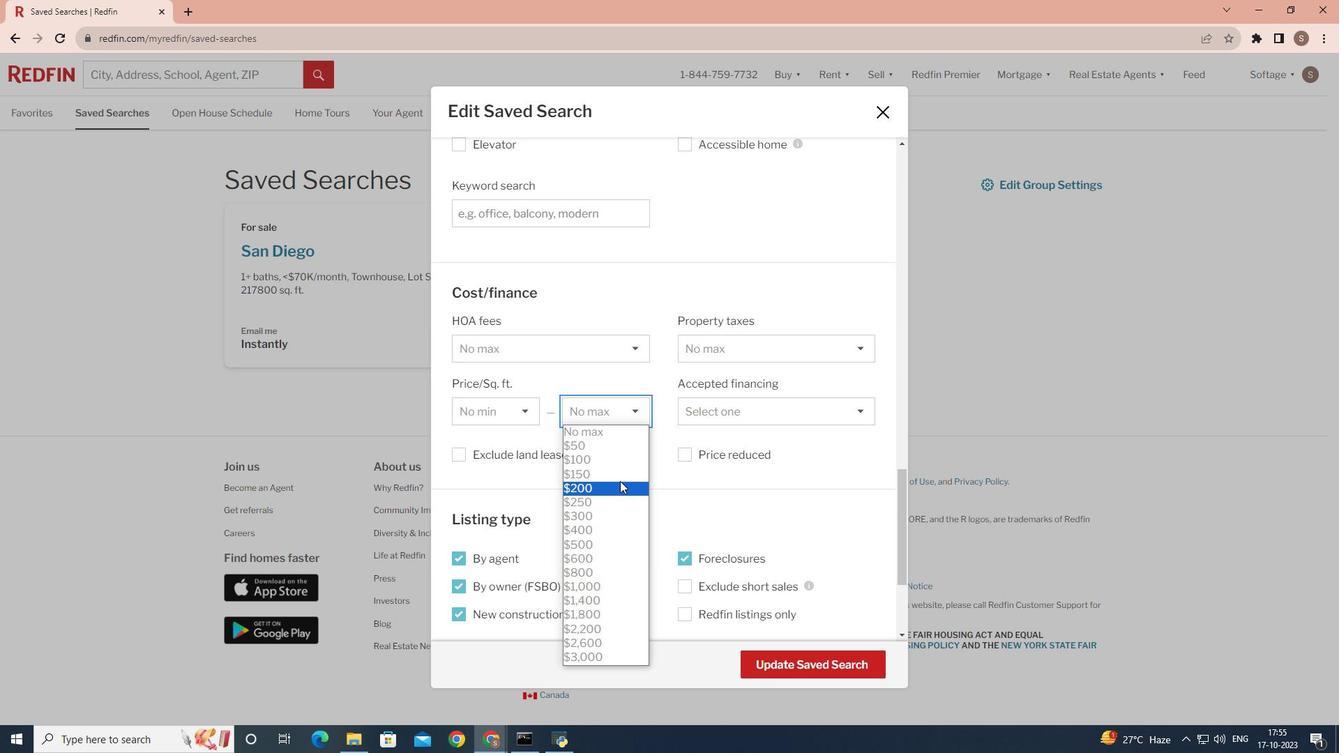 
Action: Mouse moved to (763, 661)
Screenshot: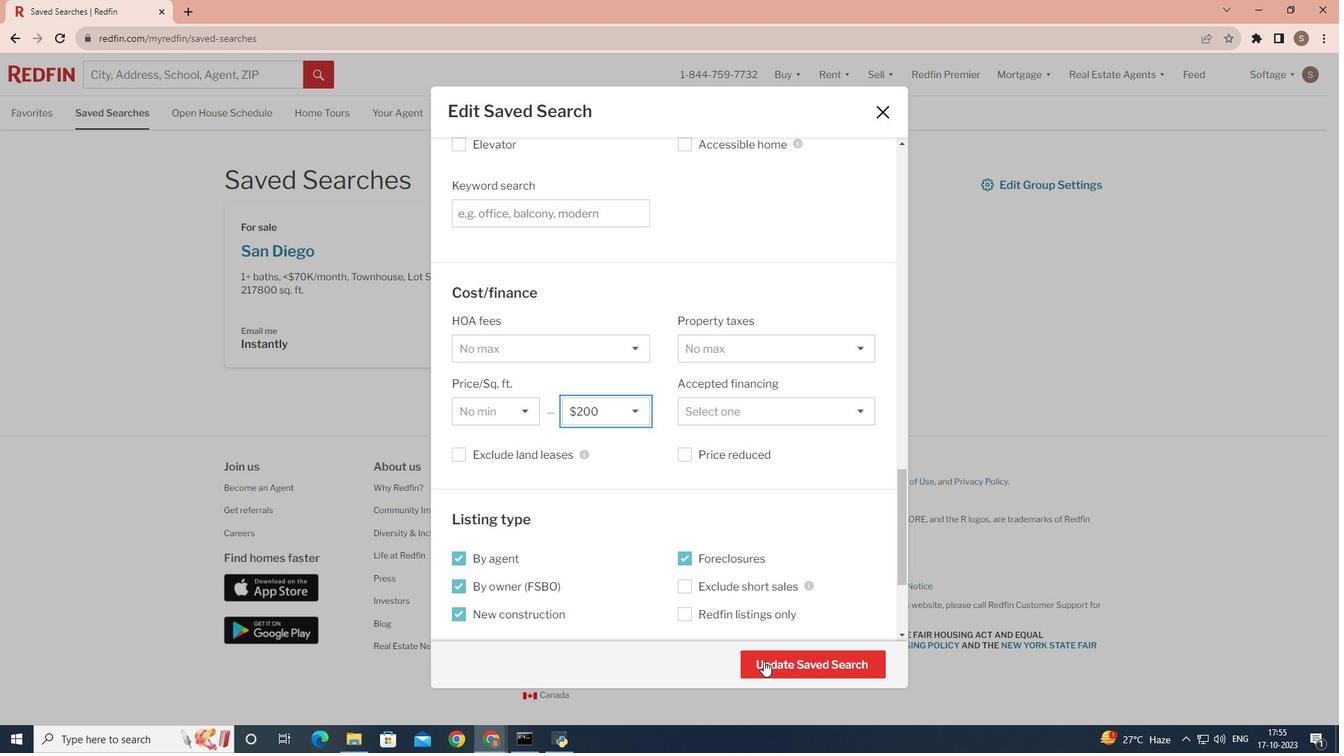 
Action: Mouse pressed left at (763, 661)
Screenshot: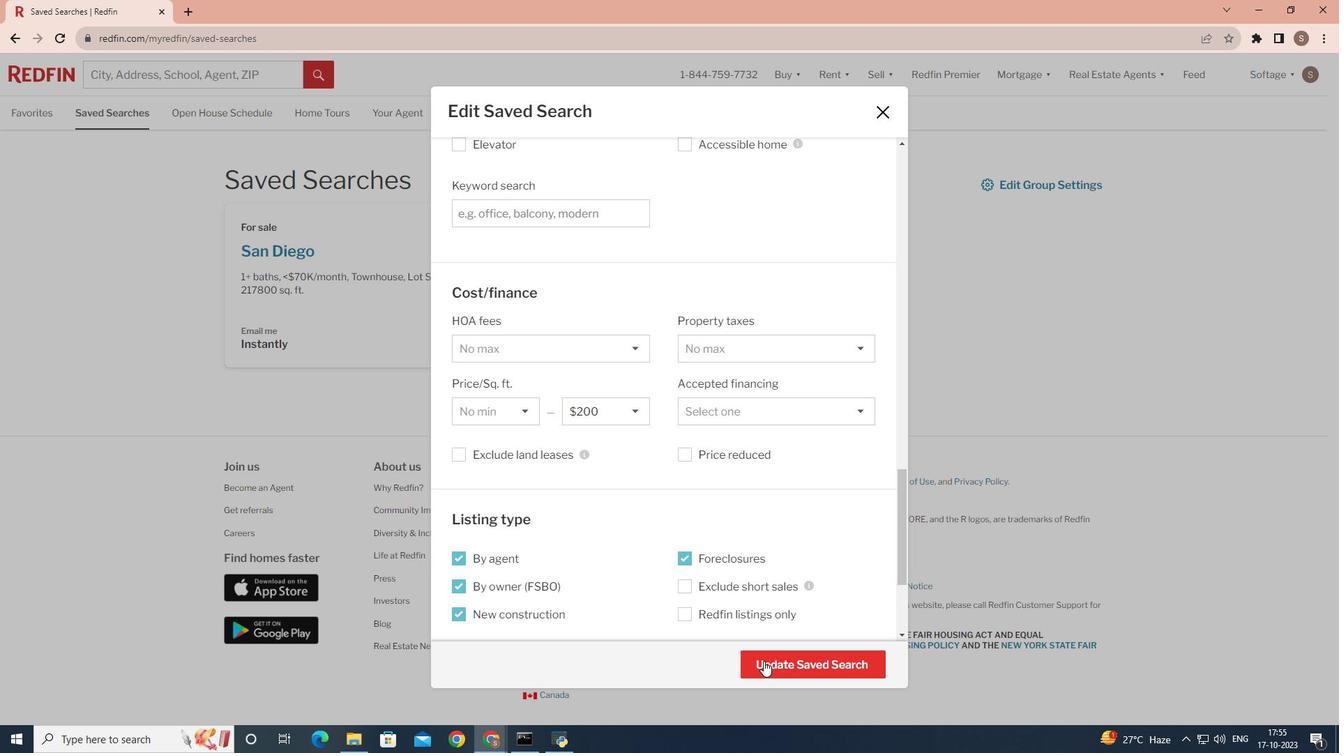 
Action: Mouse moved to (764, 661)
Screenshot: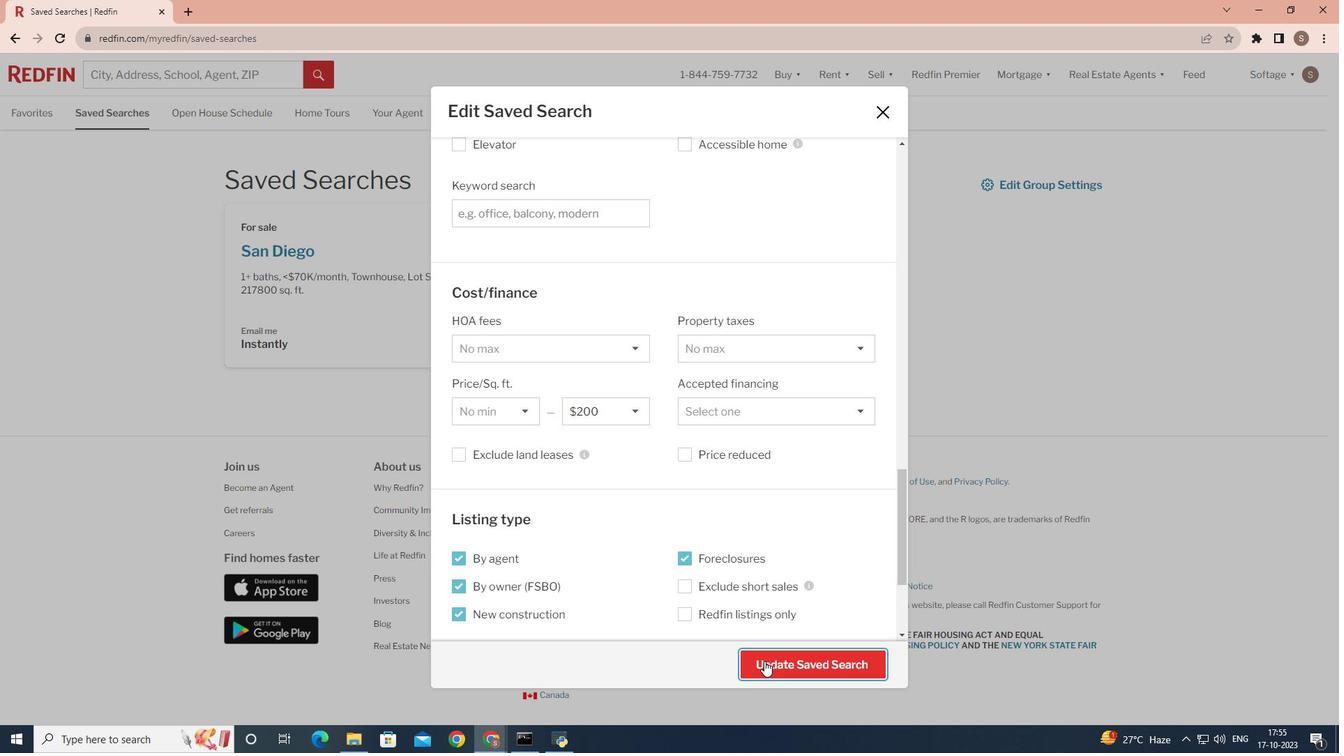 
